 Task: Forward email as attachment with the signature Alicia Thompson with the subject Urgent matter from softage.1@softage.net to softage.7@softage.net with the message Can you provide an update on the status of the employee training program?
Action: Mouse moved to (1000, 74)
Screenshot: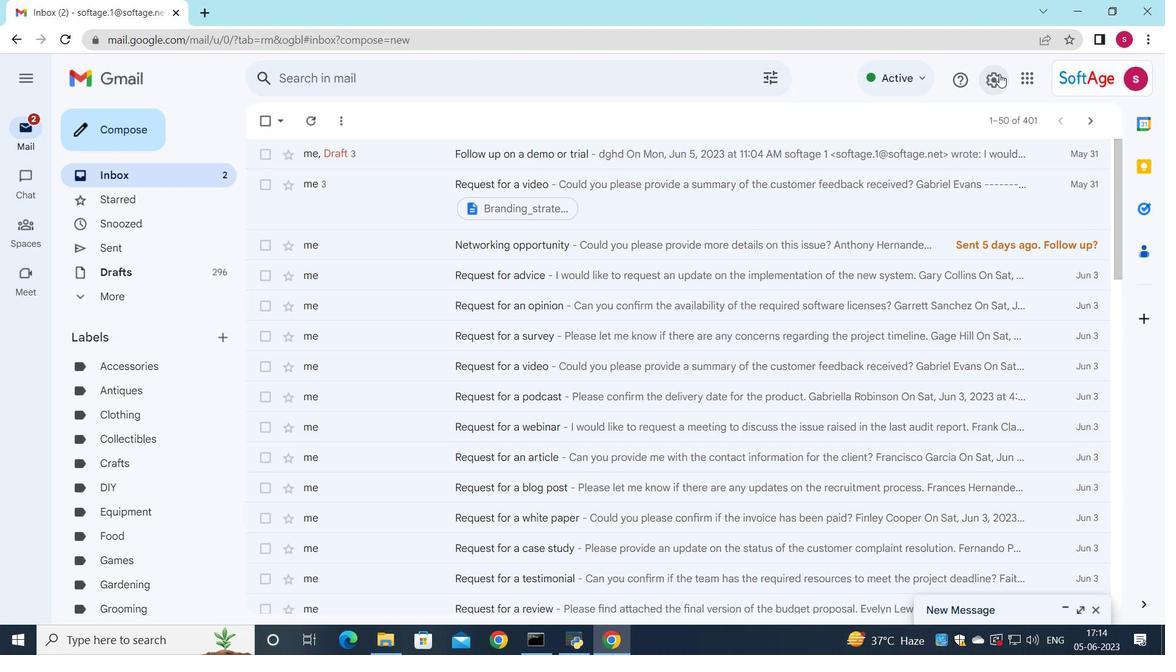 
Action: Mouse pressed left at (1000, 74)
Screenshot: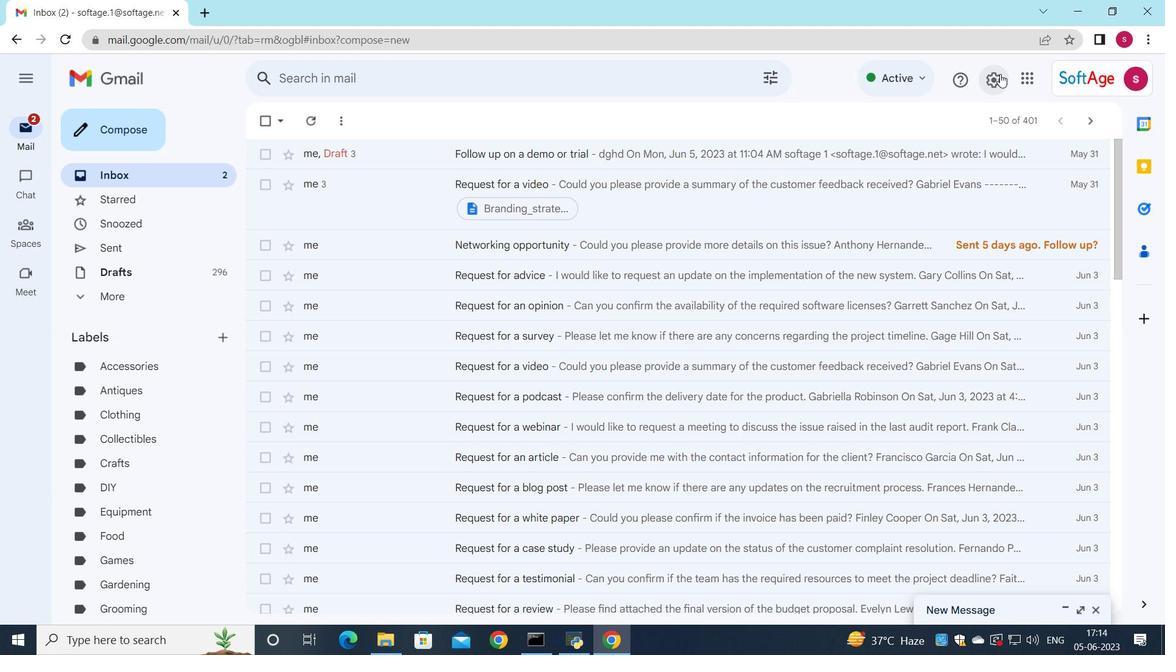 
Action: Mouse moved to (974, 163)
Screenshot: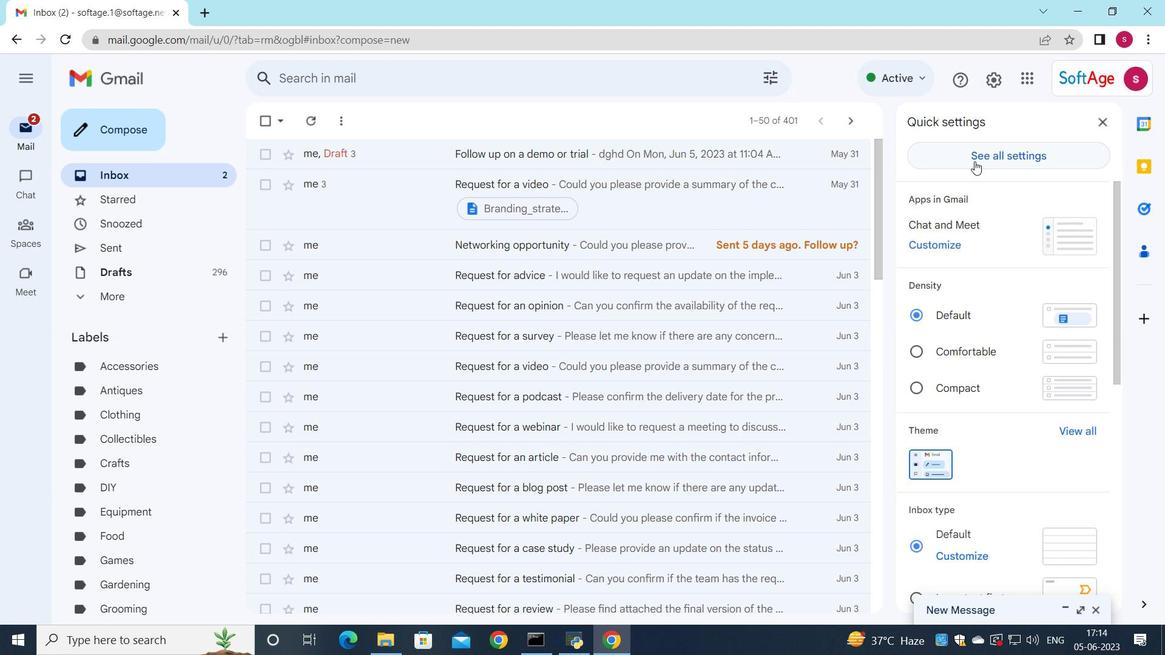 
Action: Mouse pressed left at (974, 163)
Screenshot: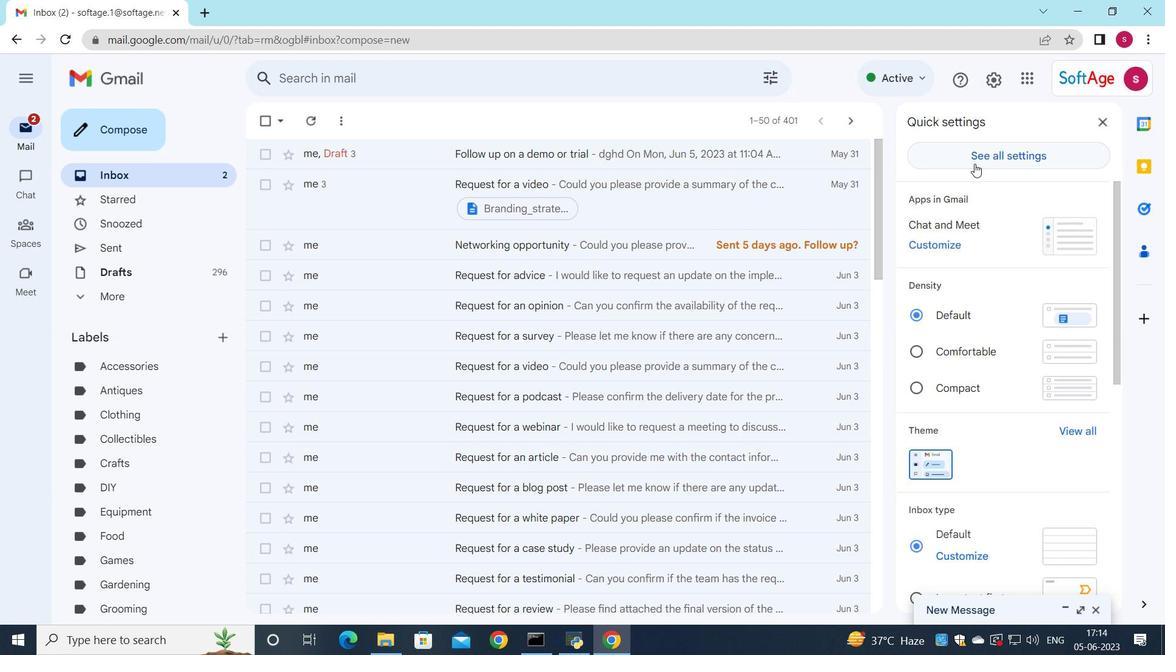 
Action: Mouse moved to (691, 335)
Screenshot: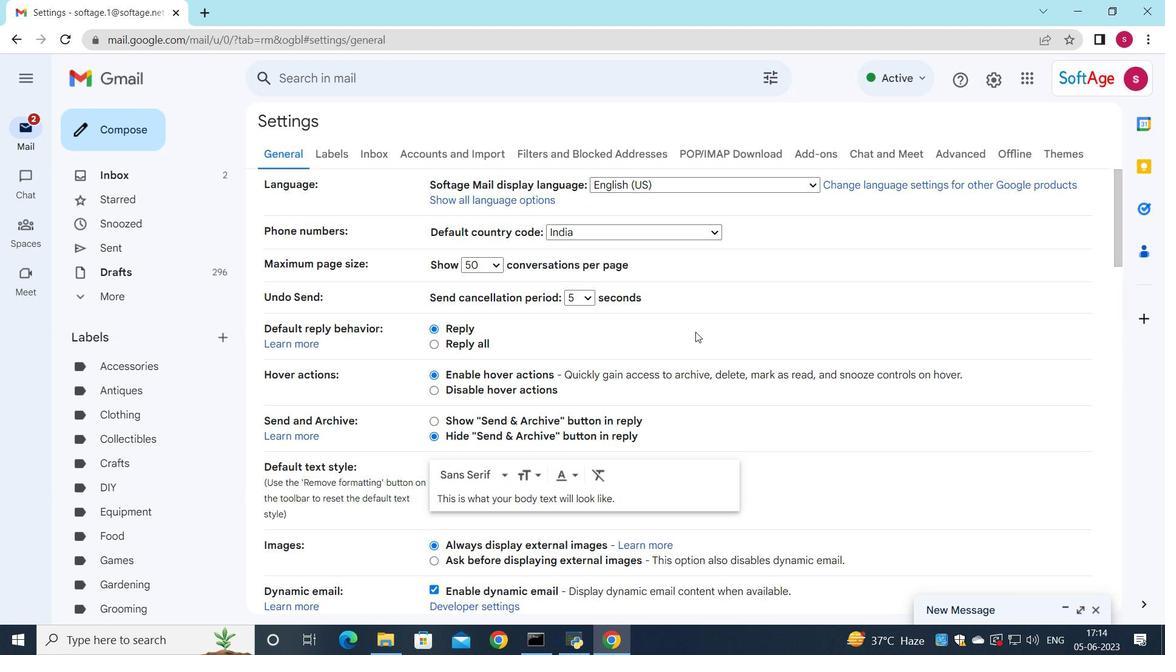 
Action: Mouse scrolled (691, 334) with delta (0, 0)
Screenshot: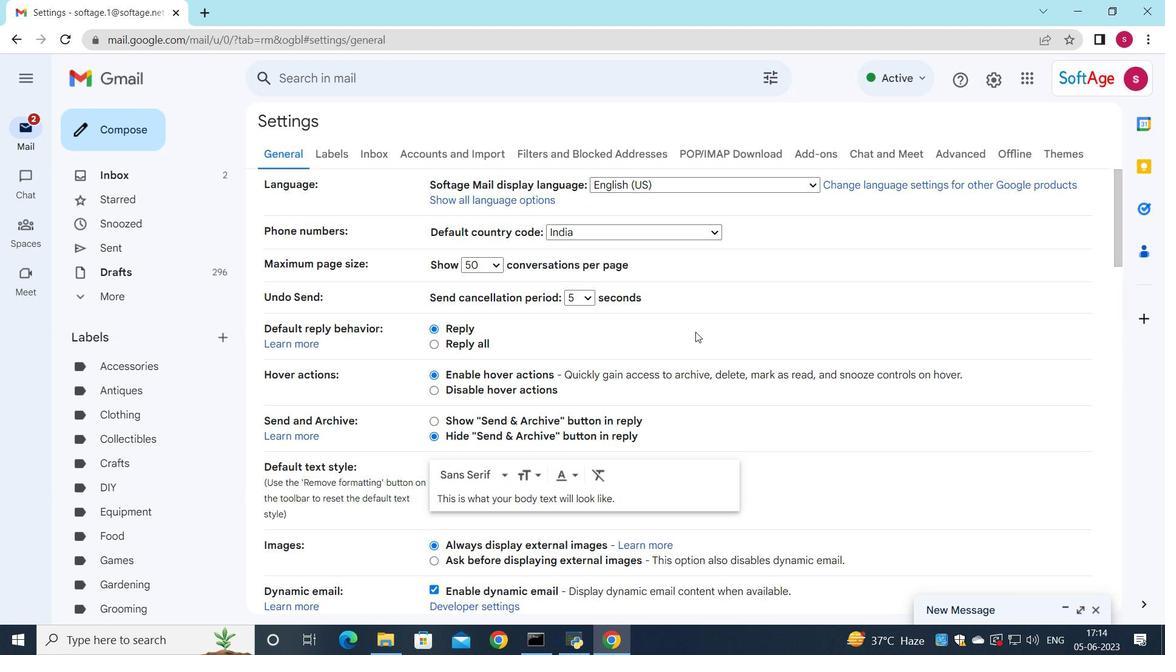
Action: Mouse moved to (688, 338)
Screenshot: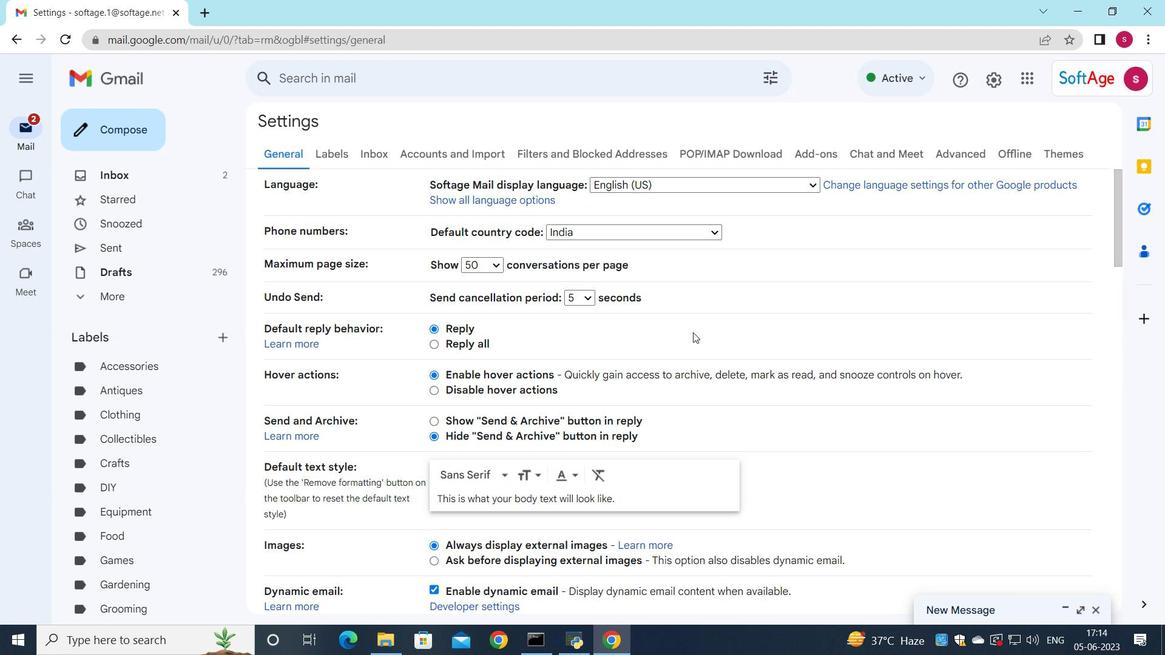 
Action: Mouse scrolled (688, 337) with delta (0, 0)
Screenshot: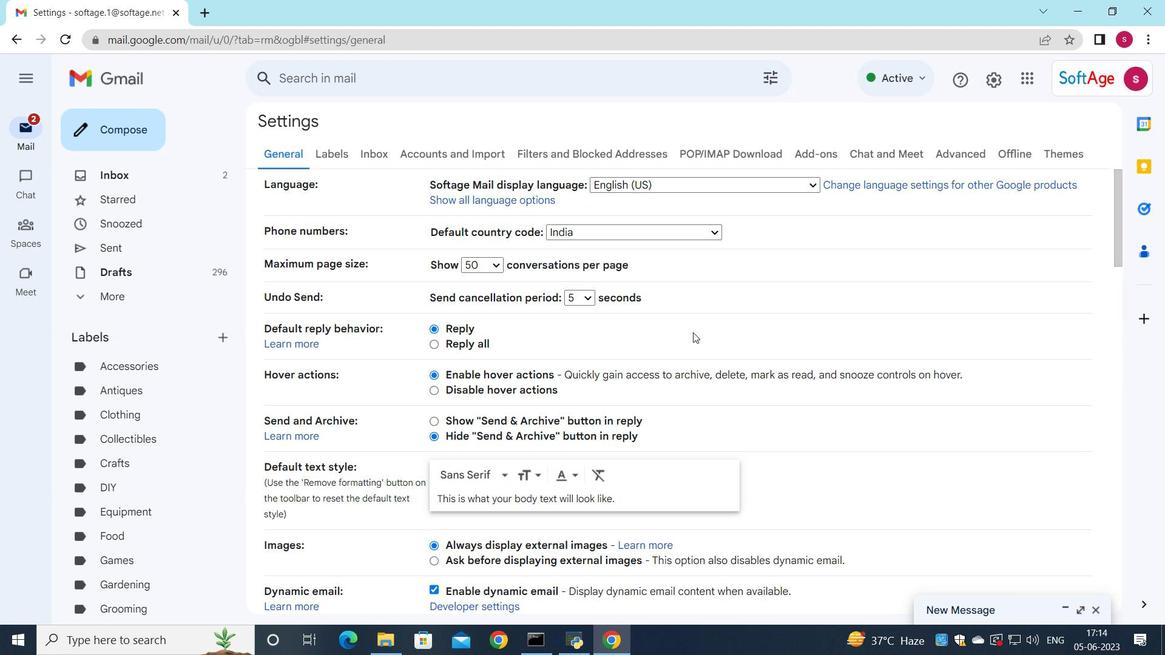 
Action: Mouse moved to (686, 339)
Screenshot: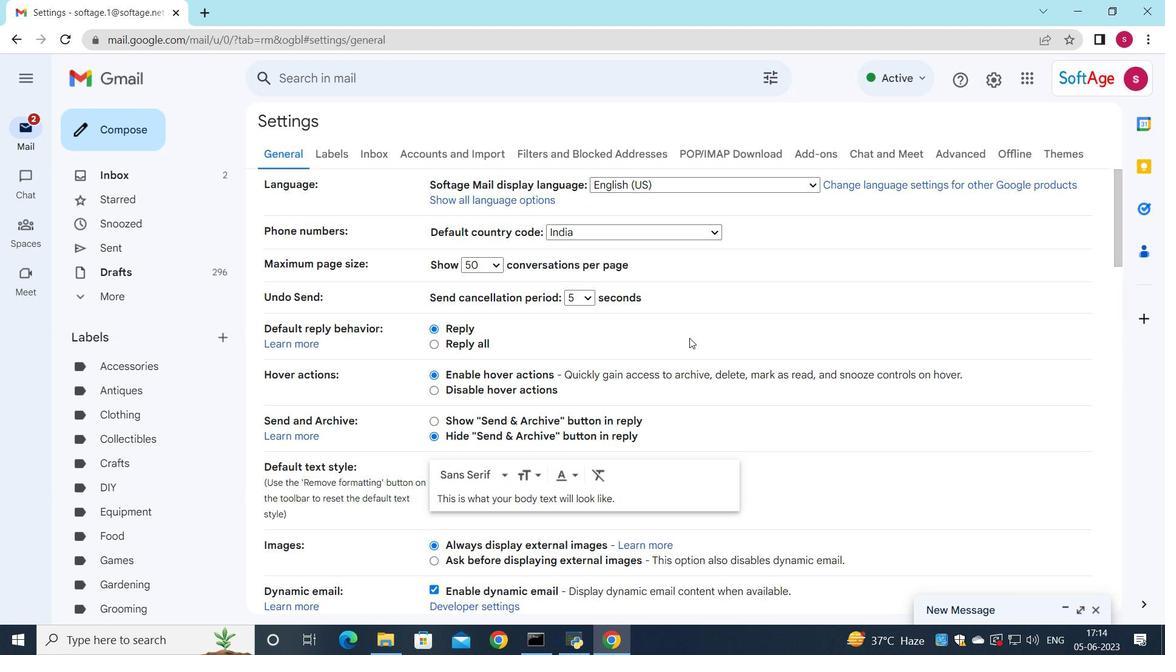 
Action: Mouse scrolled (686, 339) with delta (0, 0)
Screenshot: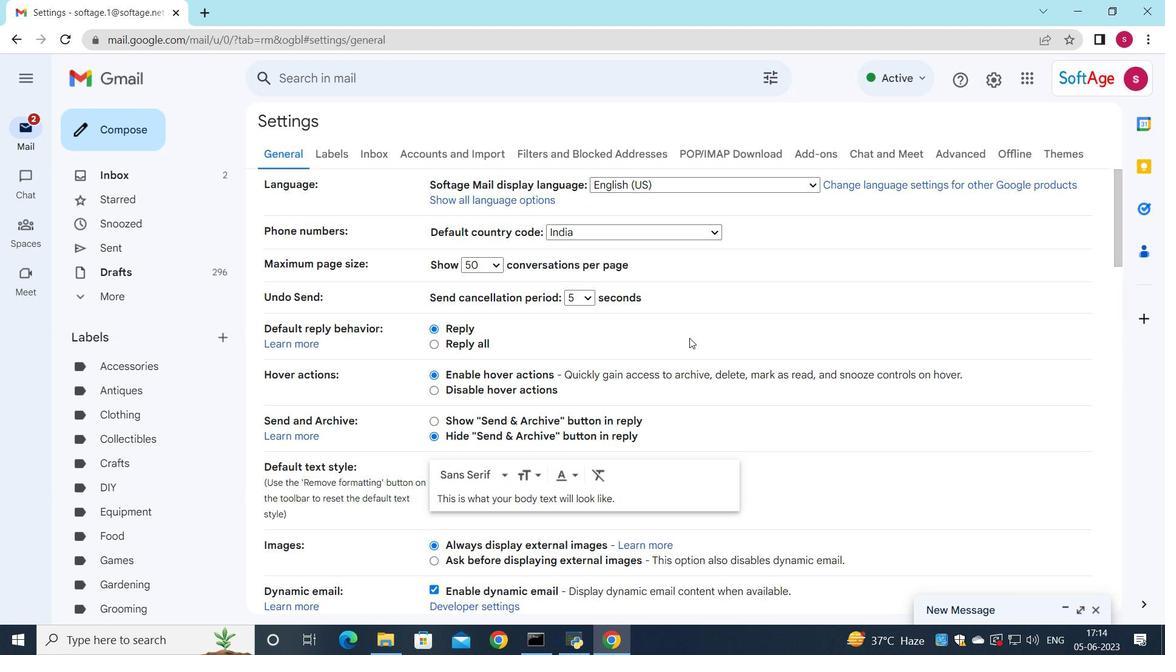 
Action: Mouse moved to (680, 346)
Screenshot: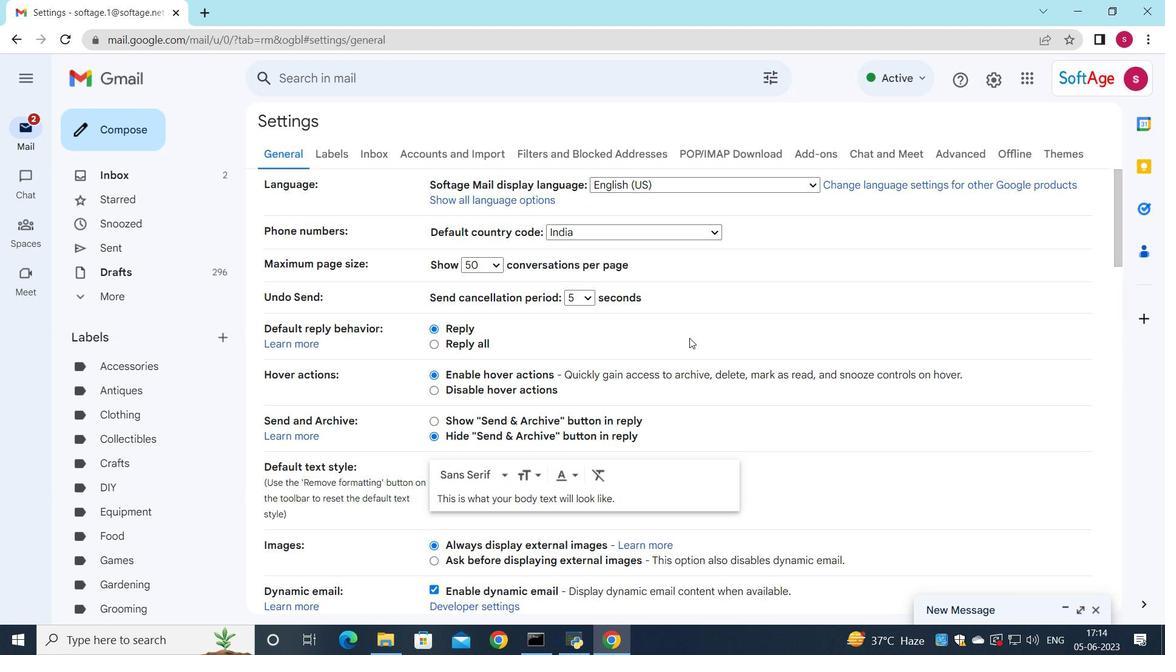 
Action: Mouse scrolled (680, 345) with delta (0, 0)
Screenshot: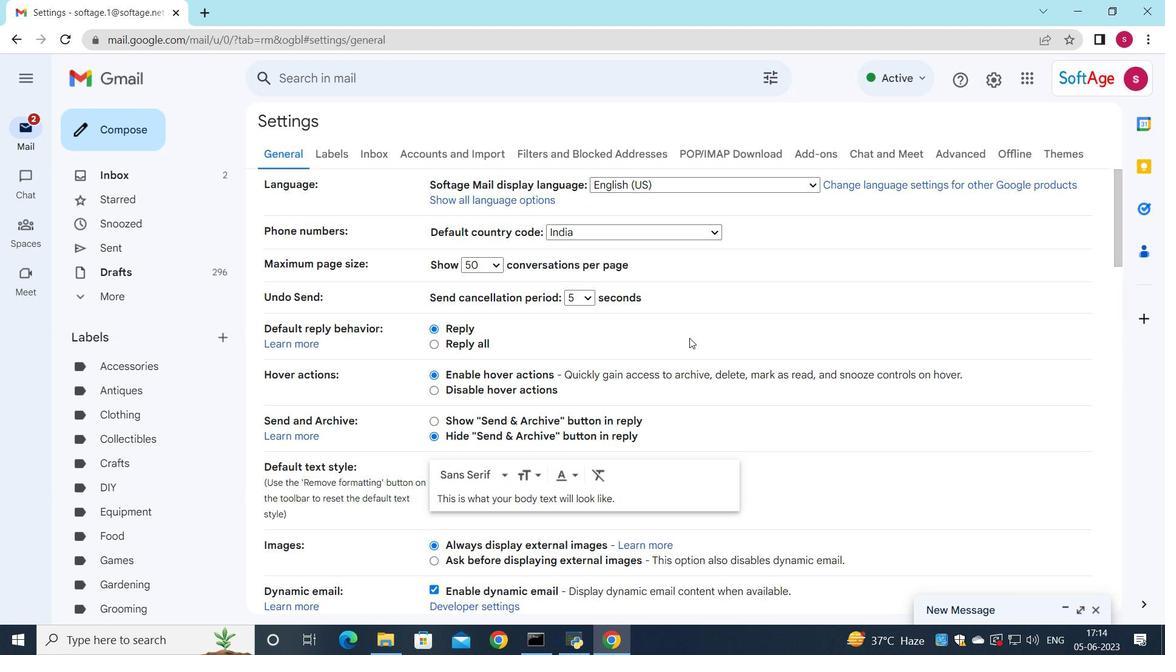 
Action: Mouse moved to (561, 397)
Screenshot: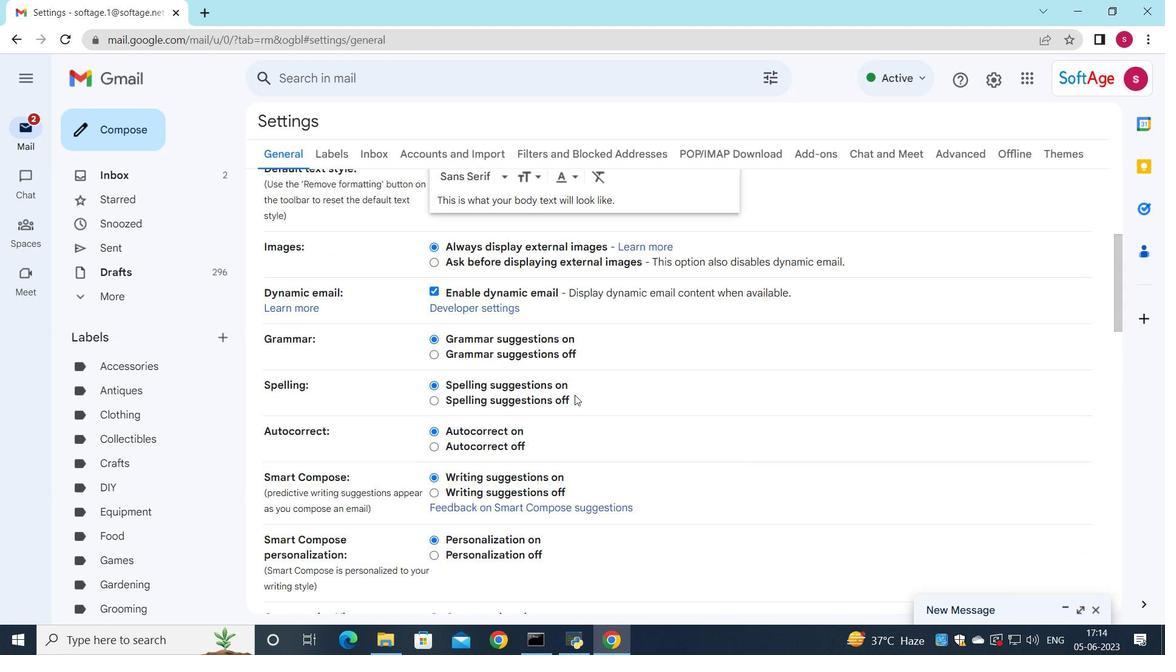 
Action: Mouse scrolled (561, 396) with delta (0, 0)
Screenshot: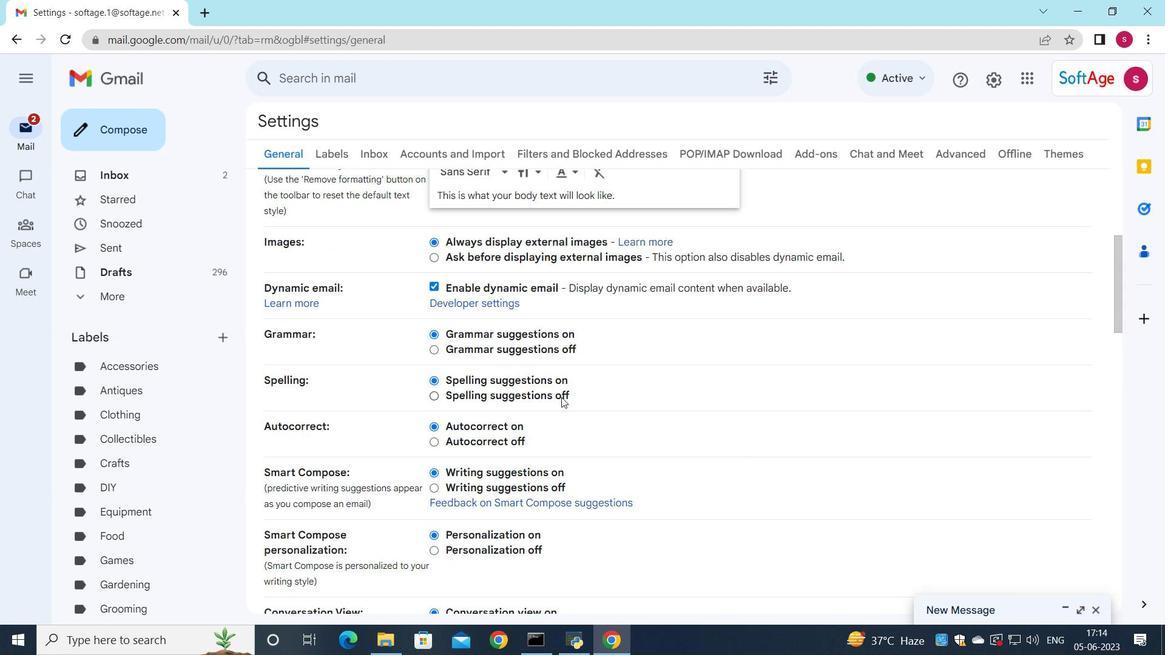 
Action: Mouse scrolled (561, 396) with delta (0, 0)
Screenshot: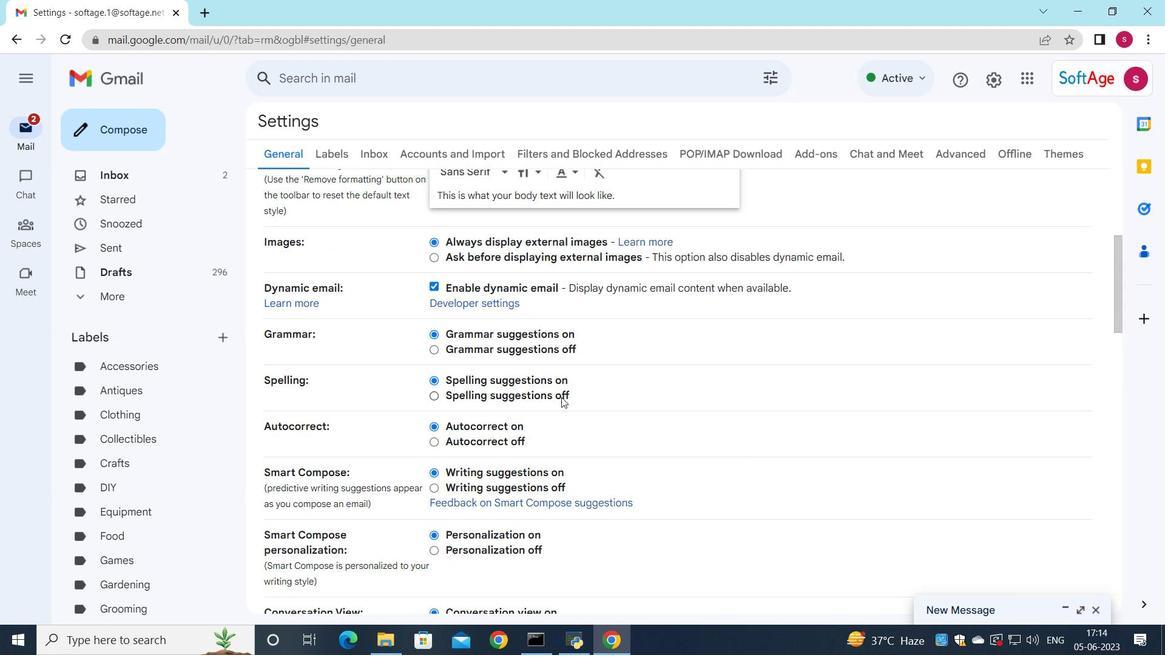 
Action: Mouse scrolled (561, 396) with delta (0, 0)
Screenshot: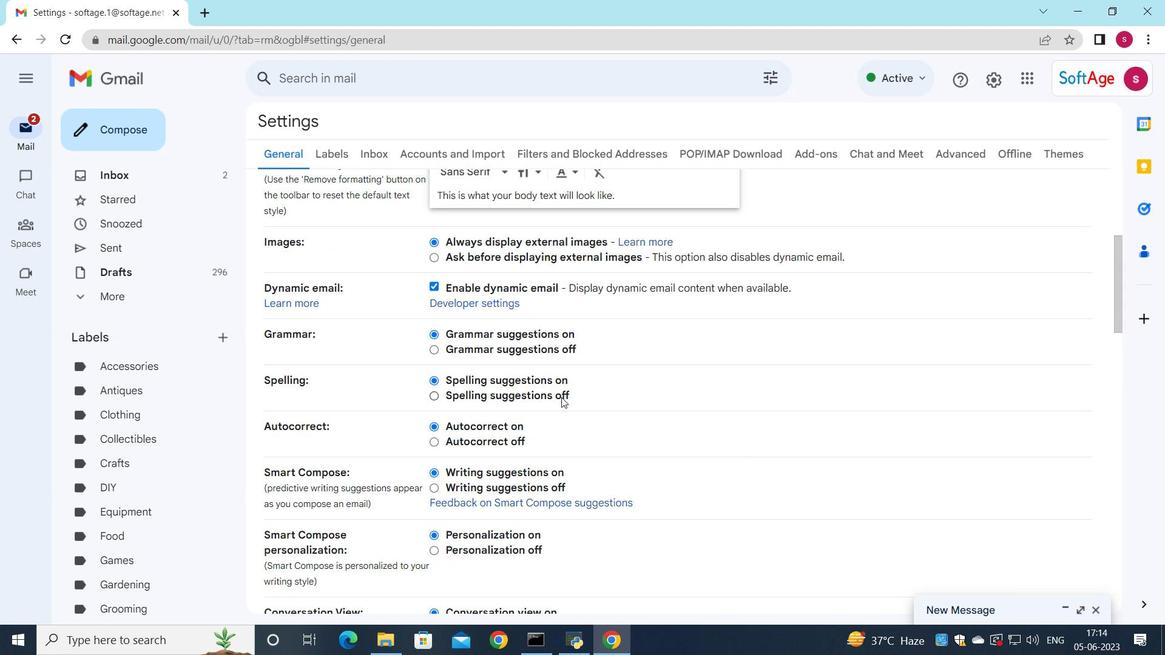 
Action: Mouse scrolled (561, 396) with delta (0, 0)
Screenshot: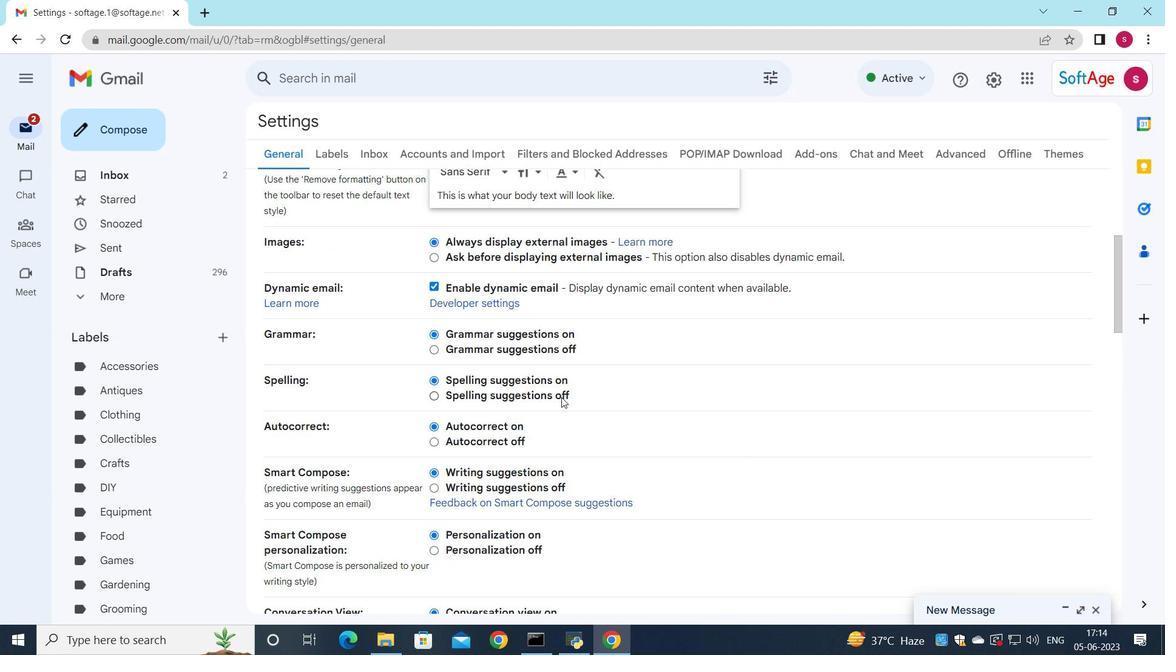 
Action: Mouse scrolled (561, 396) with delta (0, 0)
Screenshot: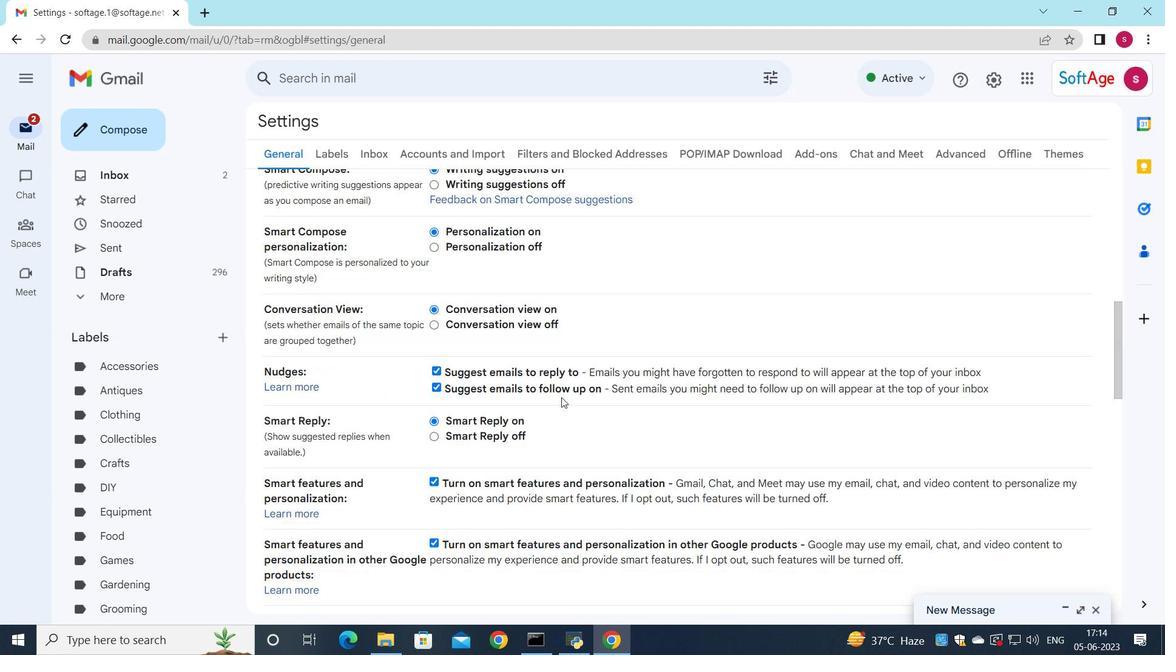 
Action: Mouse scrolled (561, 396) with delta (0, 0)
Screenshot: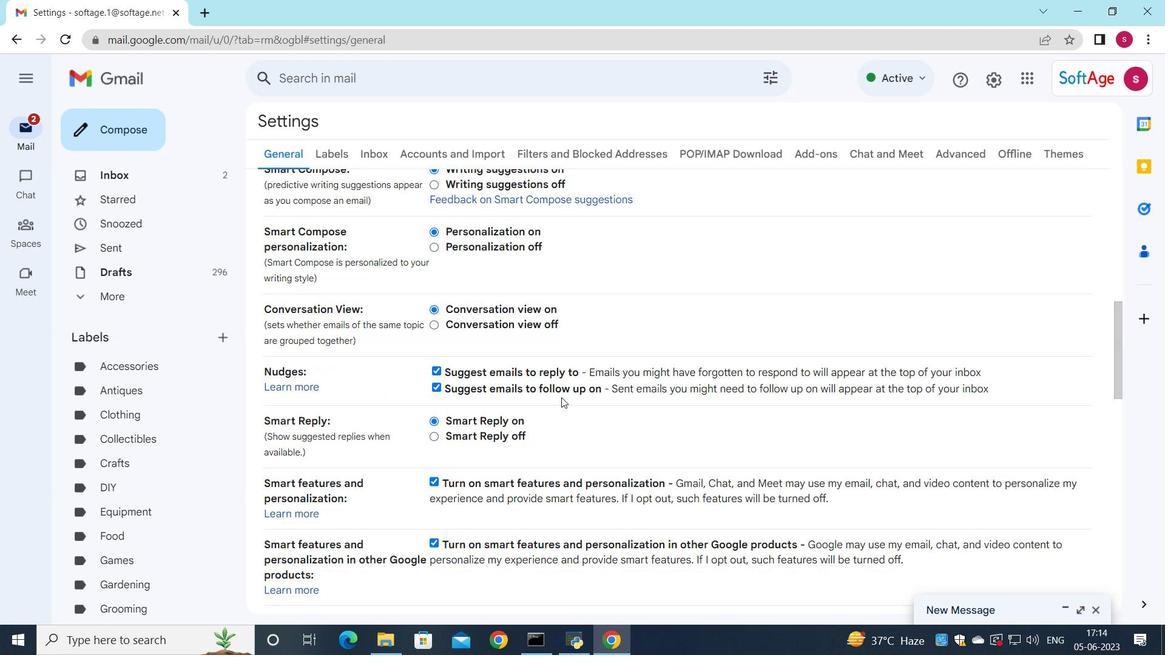 
Action: Mouse scrolled (561, 396) with delta (0, 0)
Screenshot: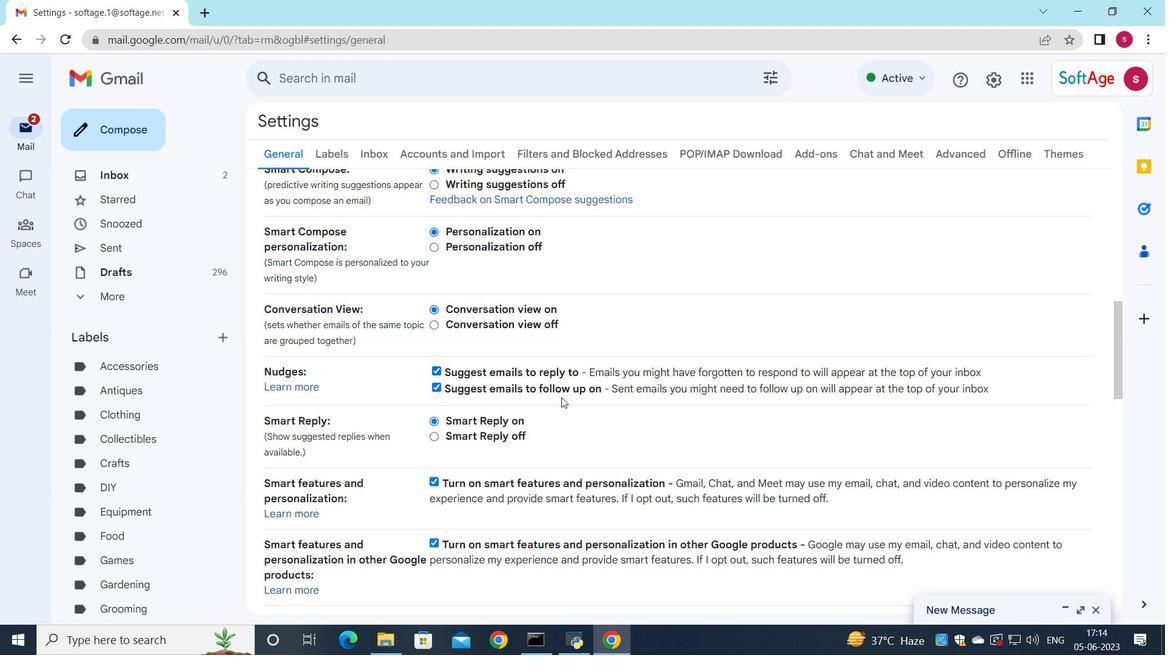 
Action: Mouse scrolled (561, 396) with delta (0, 0)
Screenshot: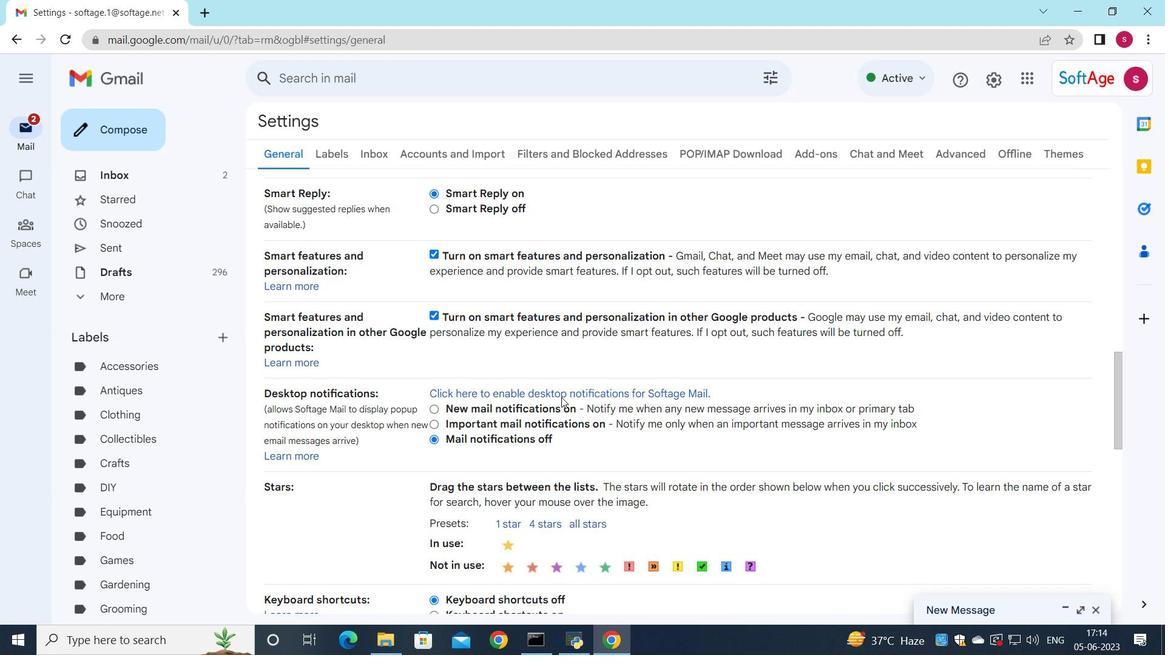 
Action: Mouse scrolled (561, 396) with delta (0, 0)
Screenshot: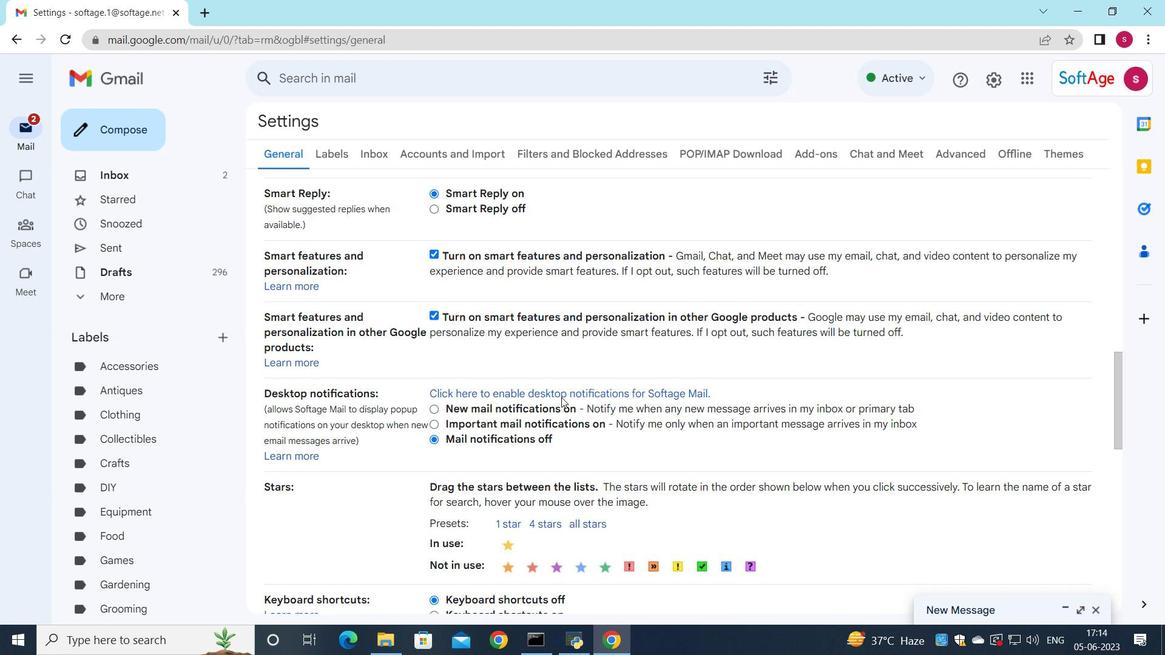 
Action: Mouse scrolled (561, 396) with delta (0, 0)
Screenshot: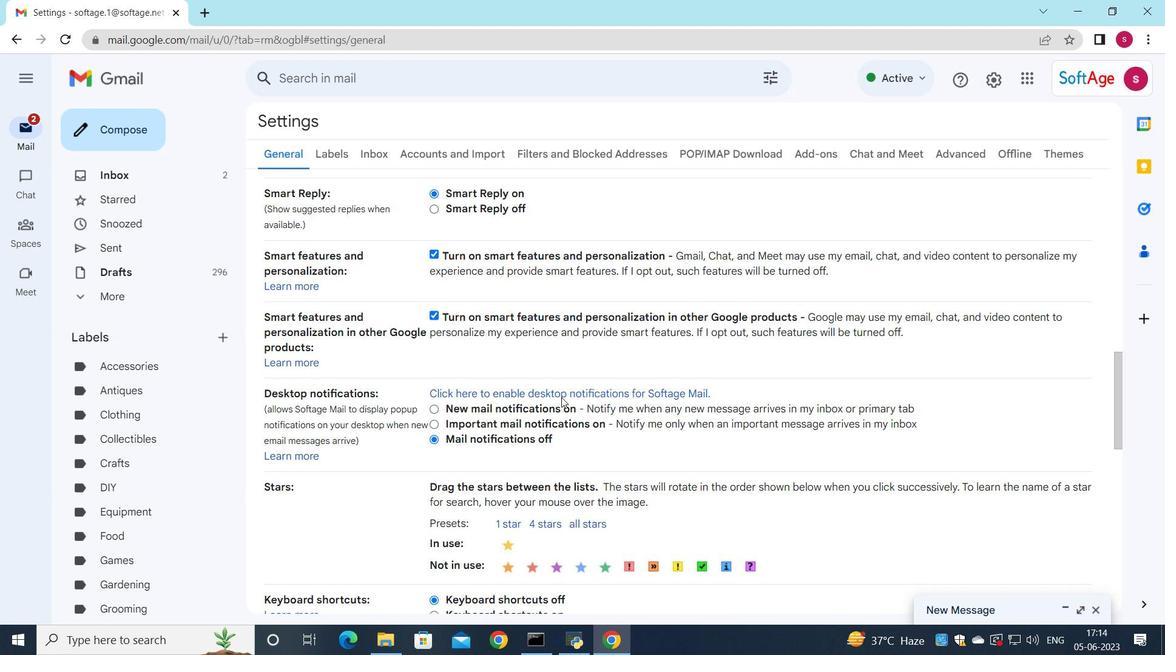 
Action: Mouse scrolled (561, 396) with delta (0, 0)
Screenshot: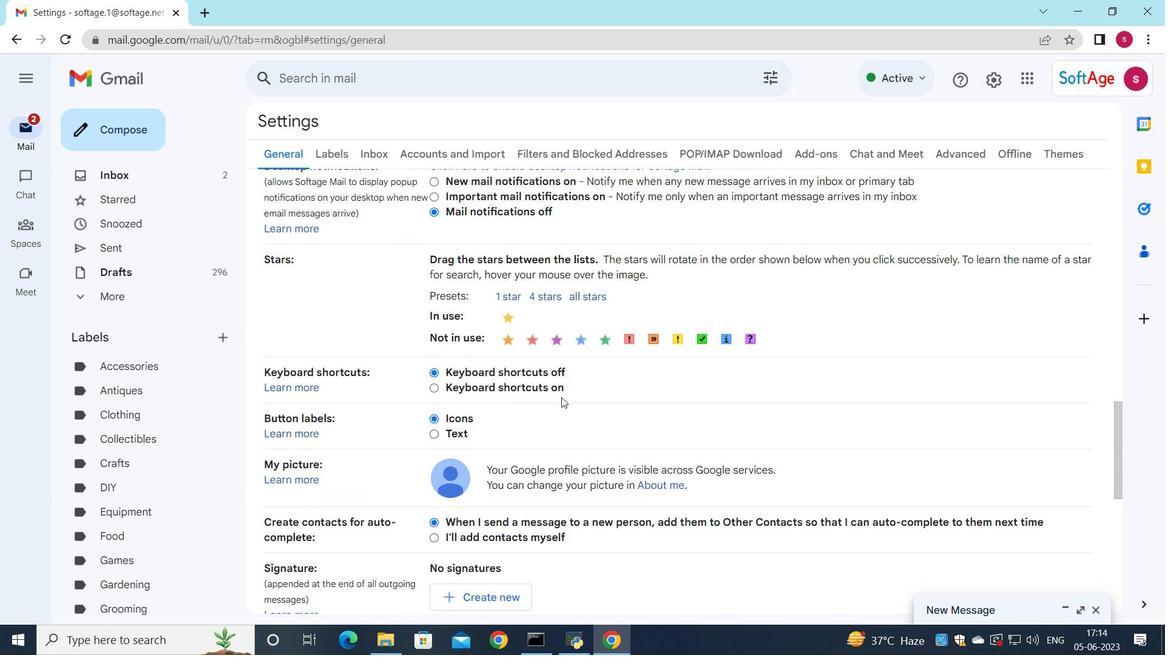 
Action: Mouse scrolled (561, 396) with delta (0, 0)
Screenshot: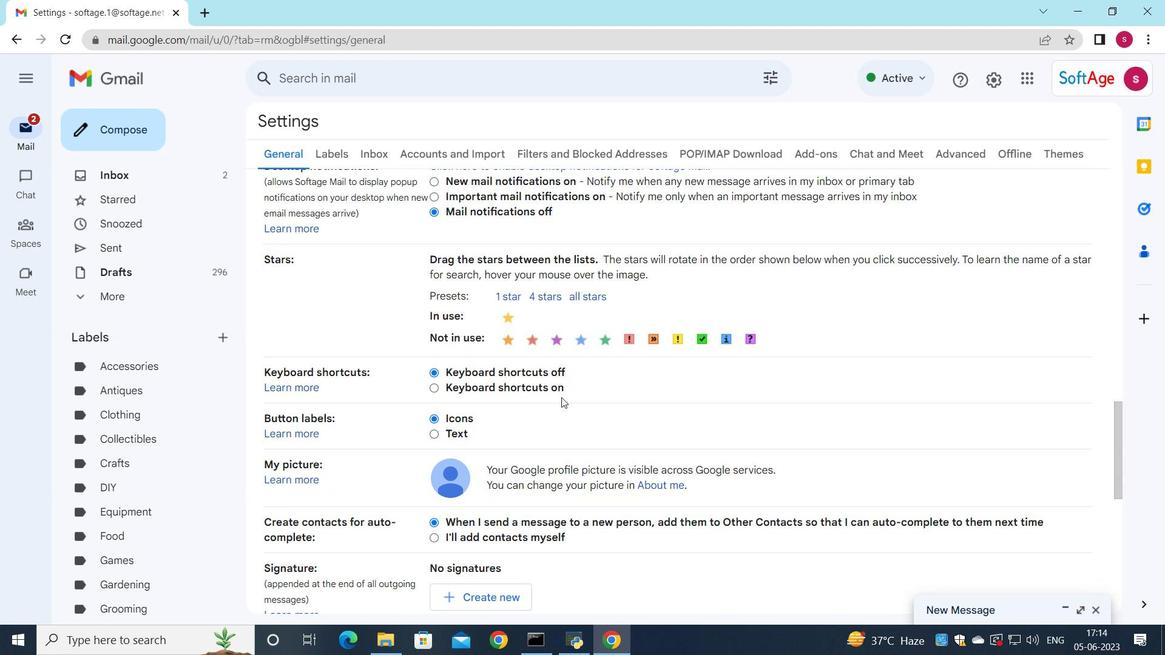 
Action: Mouse scrolled (561, 396) with delta (0, 0)
Screenshot: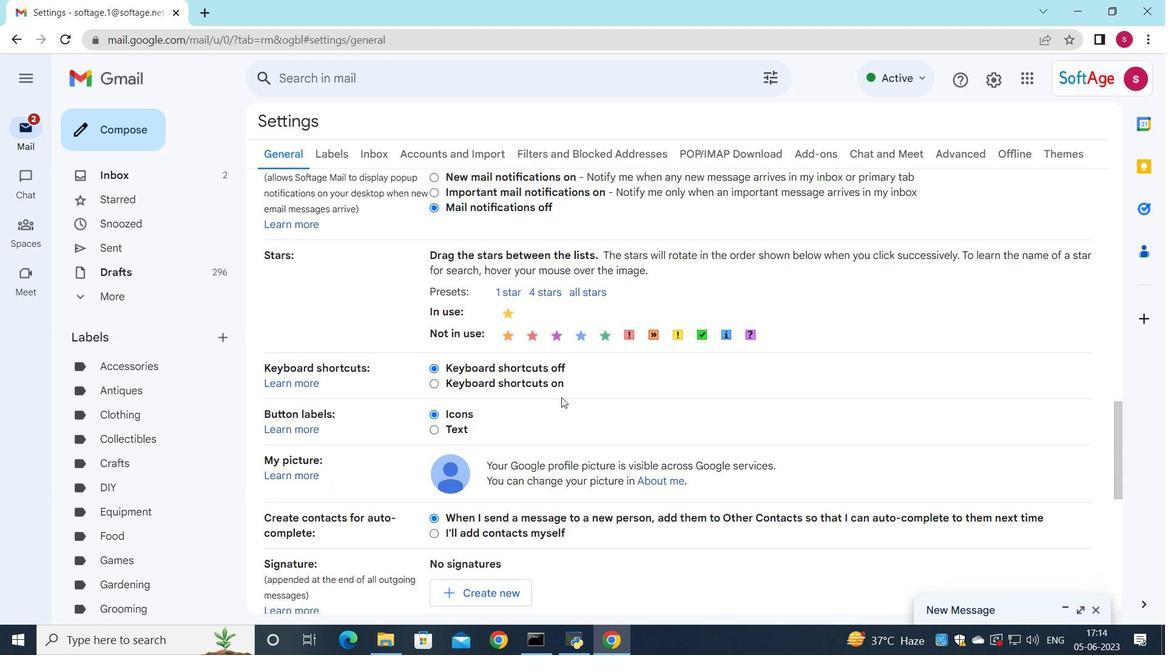 
Action: Mouse moved to (506, 373)
Screenshot: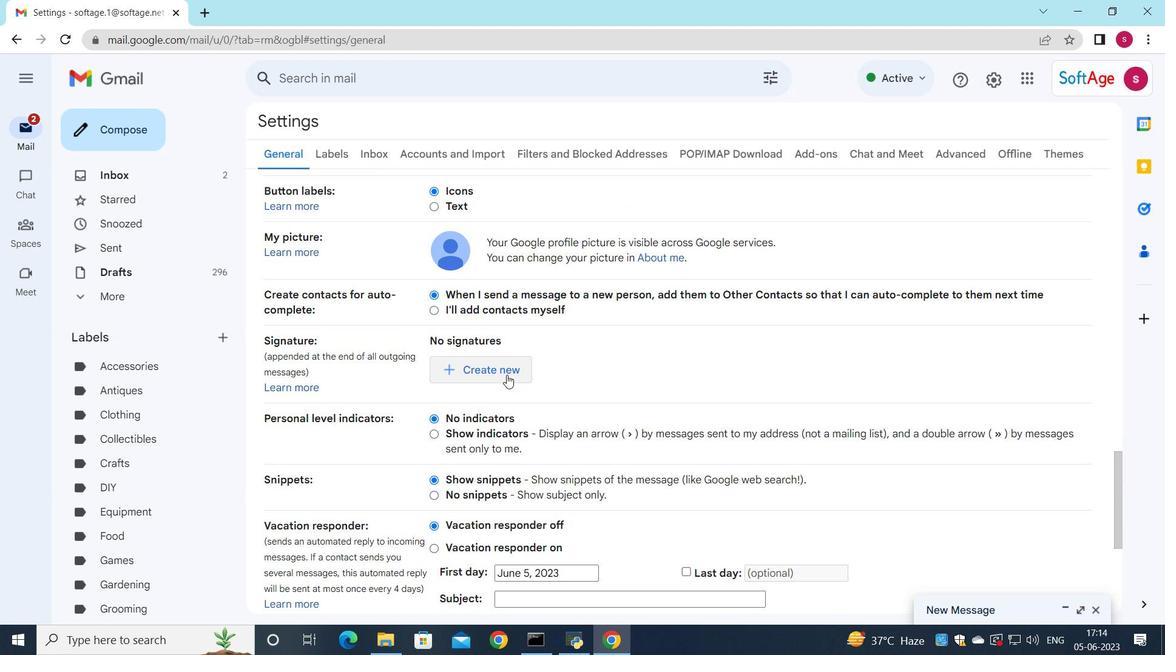 
Action: Mouse pressed left at (506, 373)
Screenshot: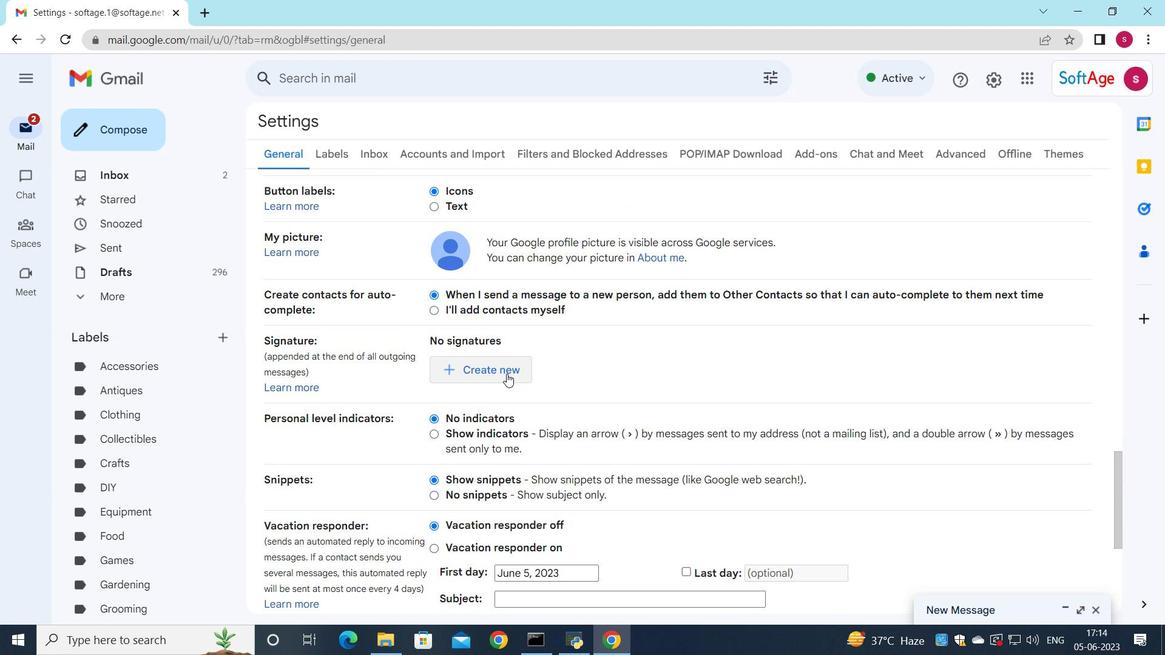 
Action: Mouse moved to (757, 259)
Screenshot: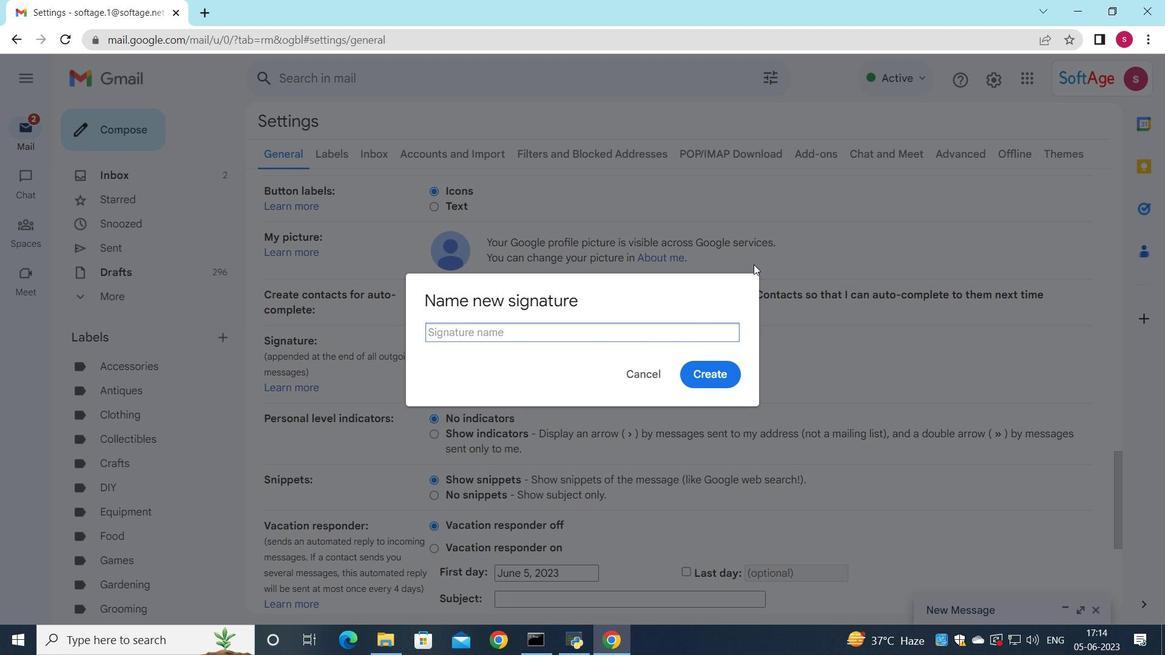 
Action: Key pressed <Key.shift>Alicia<Key.space><Key.shift>Thompson
Screenshot: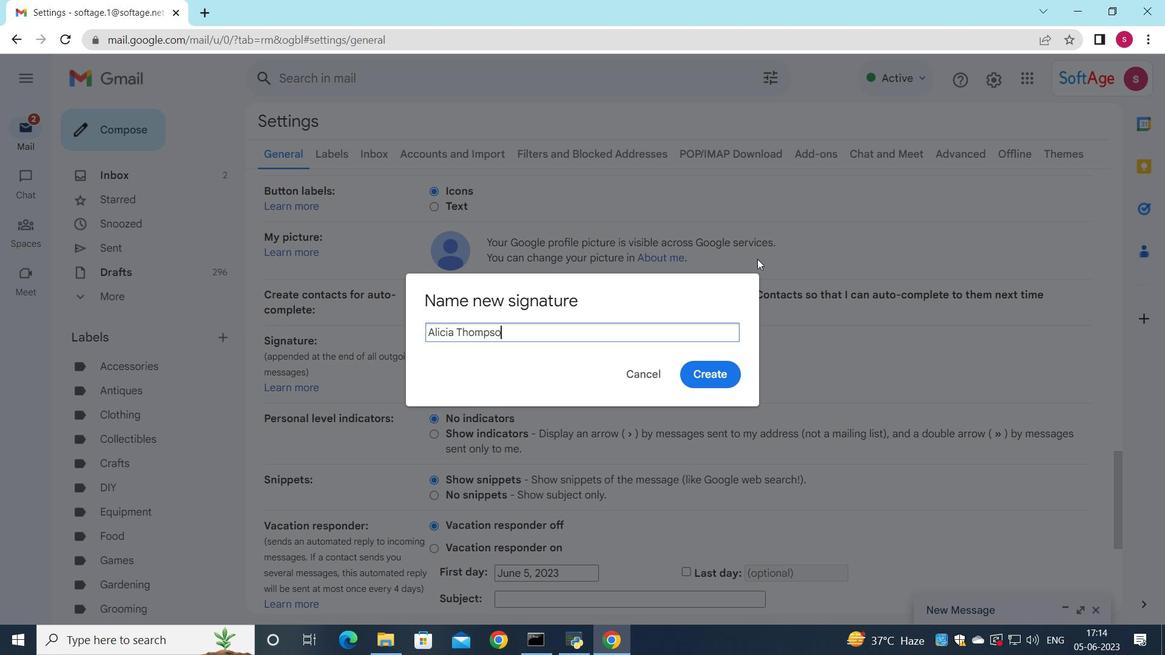 
Action: Mouse moved to (705, 371)
Screenshot: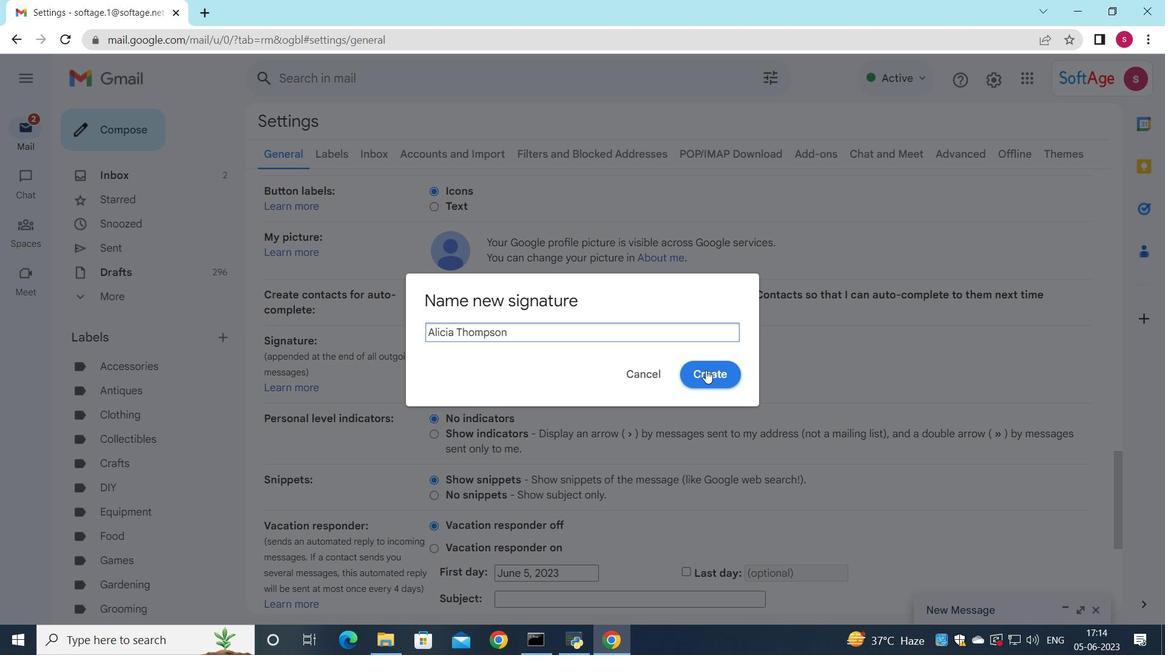
Action: Mouse pressed left at (705, 371)
Screenshot: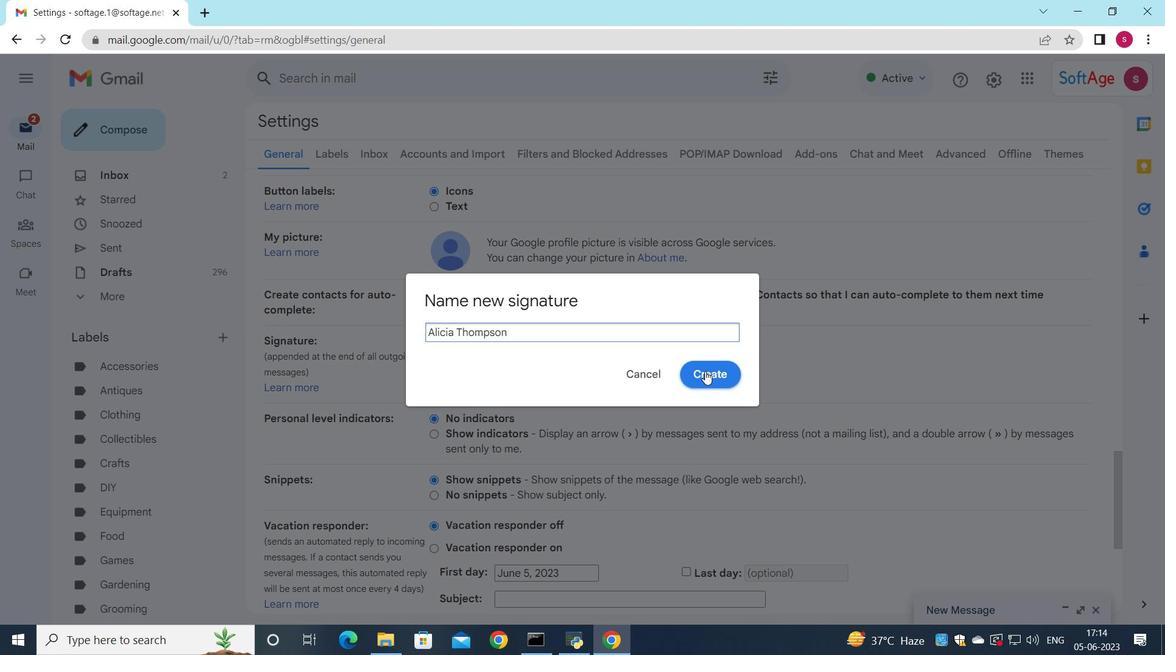 
Action: Mouse moved to (705, 367)
Screenshot: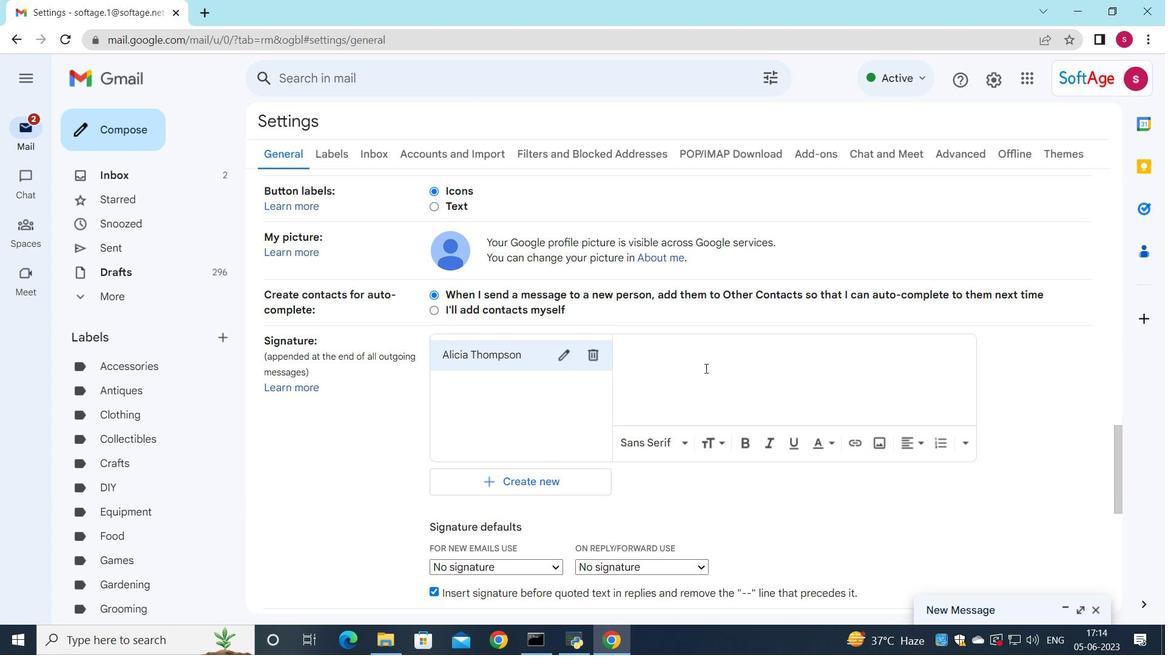 
Action: Mouse pressed left at (705, 367)
Screenshot: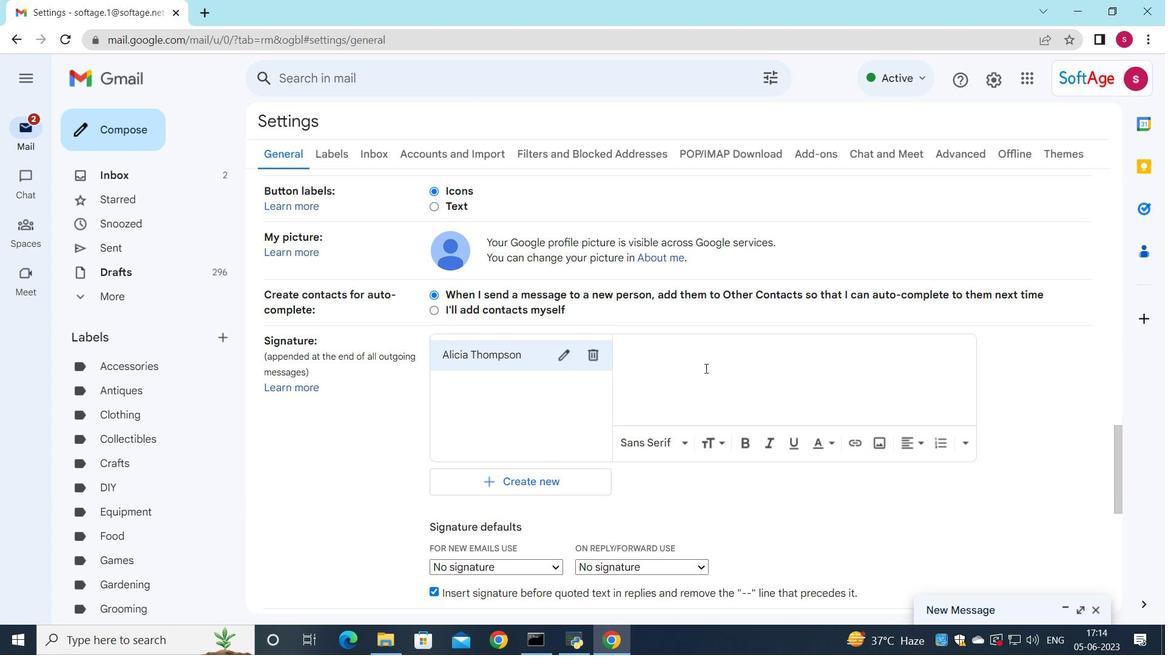 
Action: Key pressed <Key.shift>Alicia<Key.space><Key.shift>Thompson
Screenshot: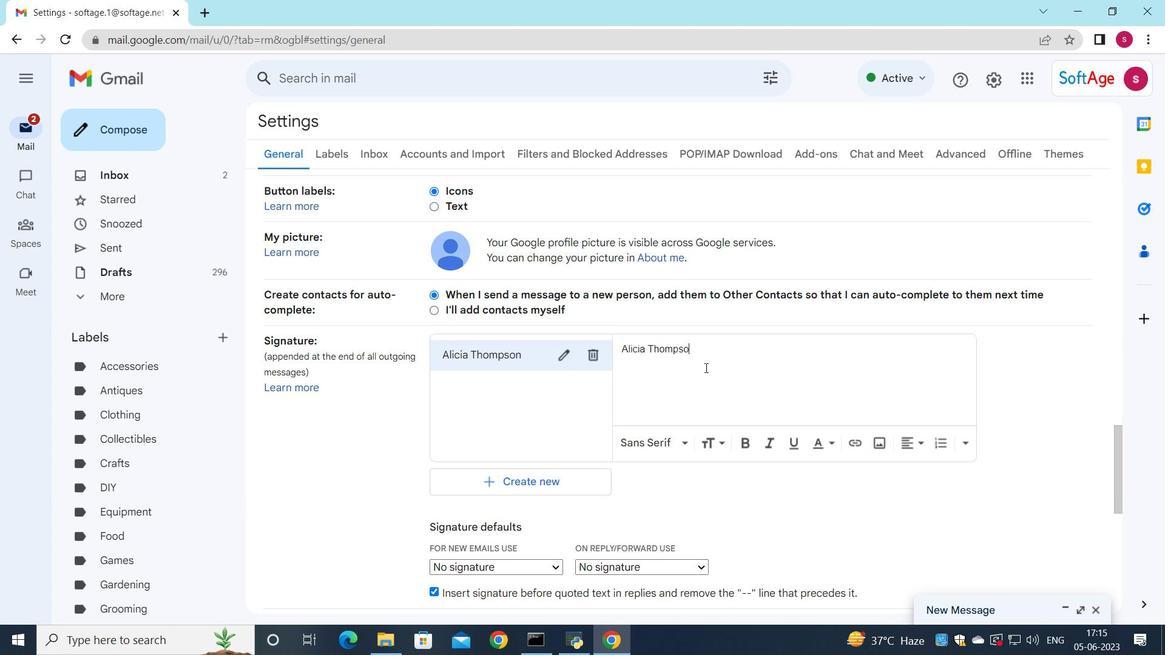 
Action: Mouse scrolled (705, 367) with delta (0, 0)
Screenshot: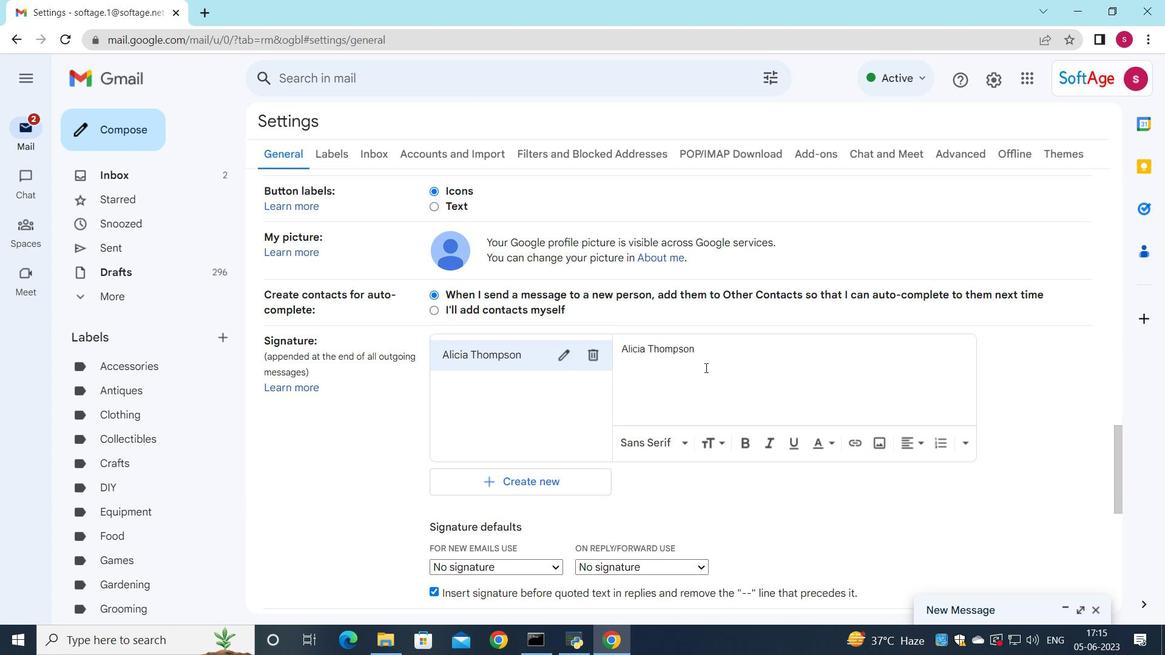 
Action: Mouse scrolled (705, 367) with delta (0, 0)
Screenshot: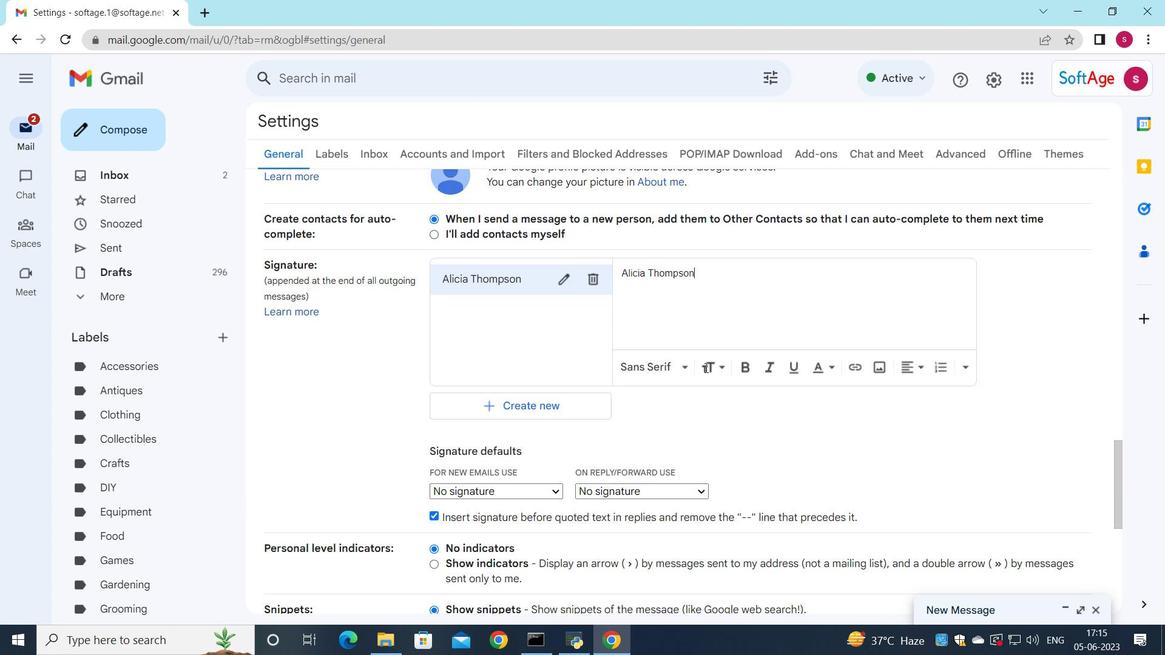
Action: Mouse moved to (543, 416)
Screenshot: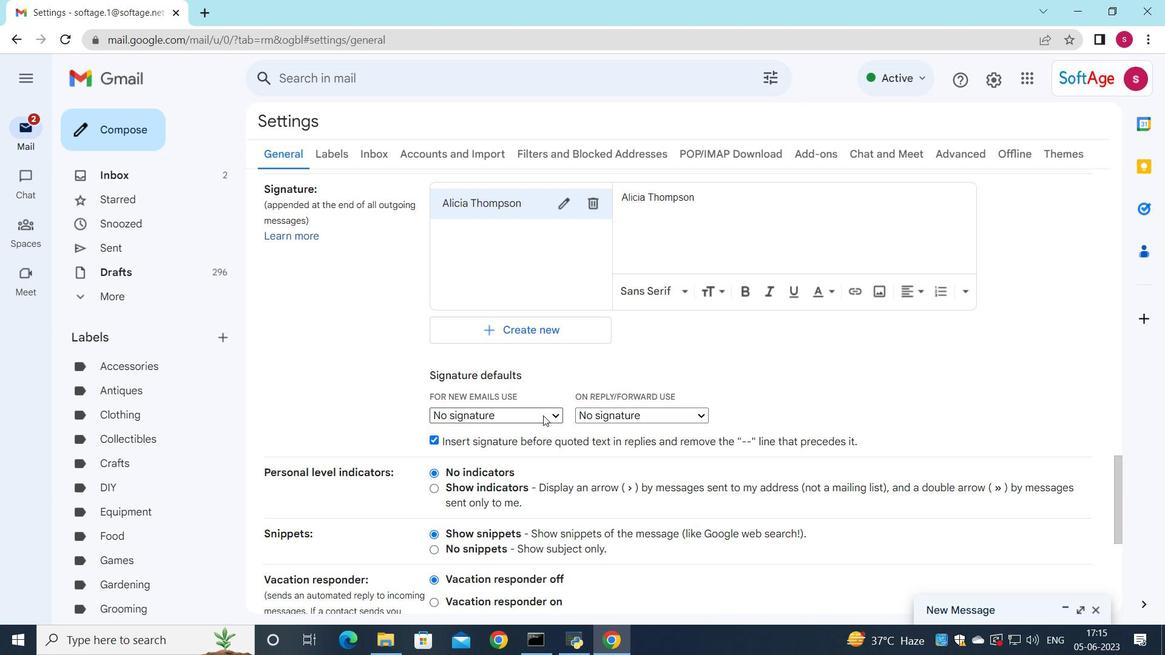 
Action: Mouse pressed left at (543, 416)
Screenshot: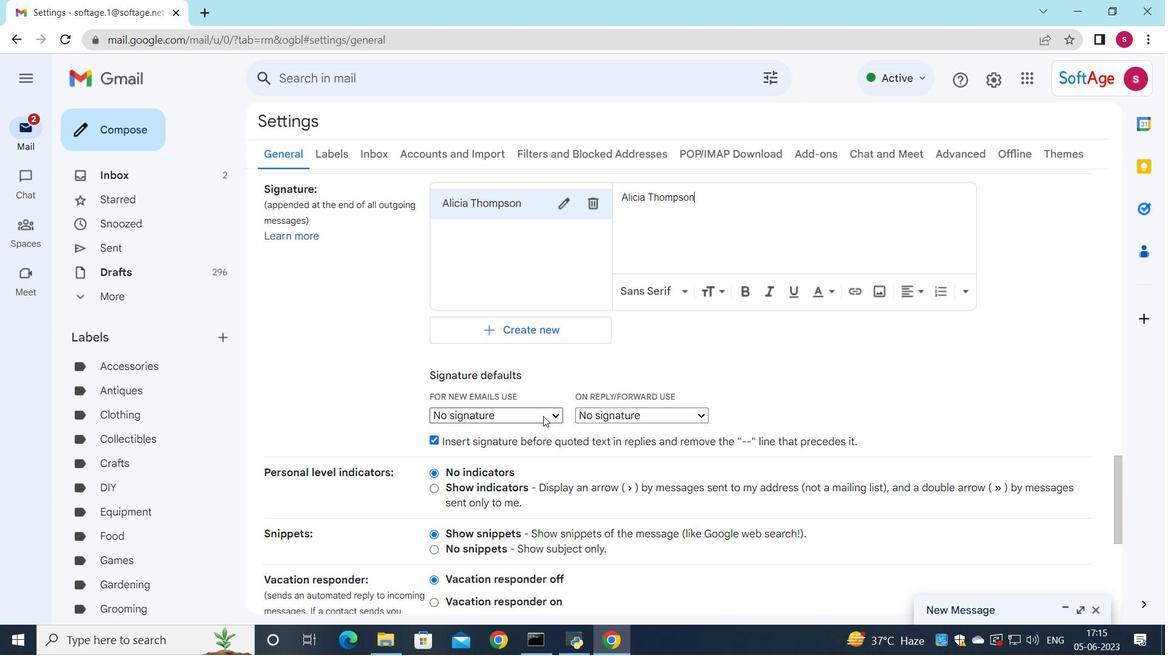 
Action: Mouse moved to (538, 442)
Screenshot: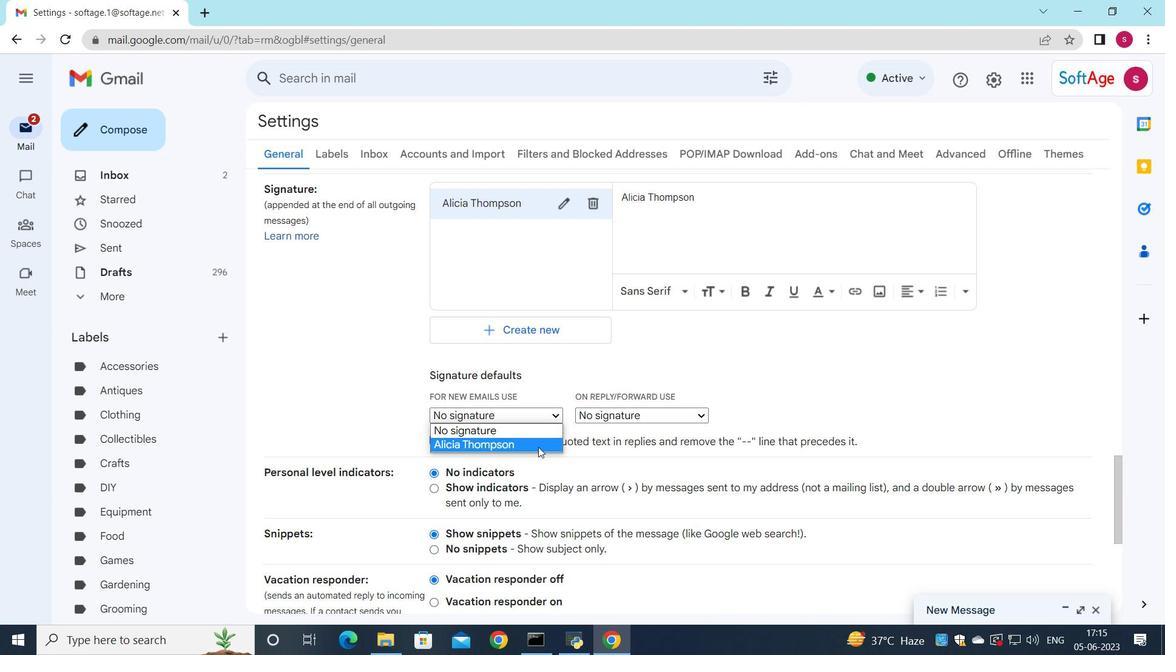 
Action: Mouse pressed left at (538, 442)
Screenshot: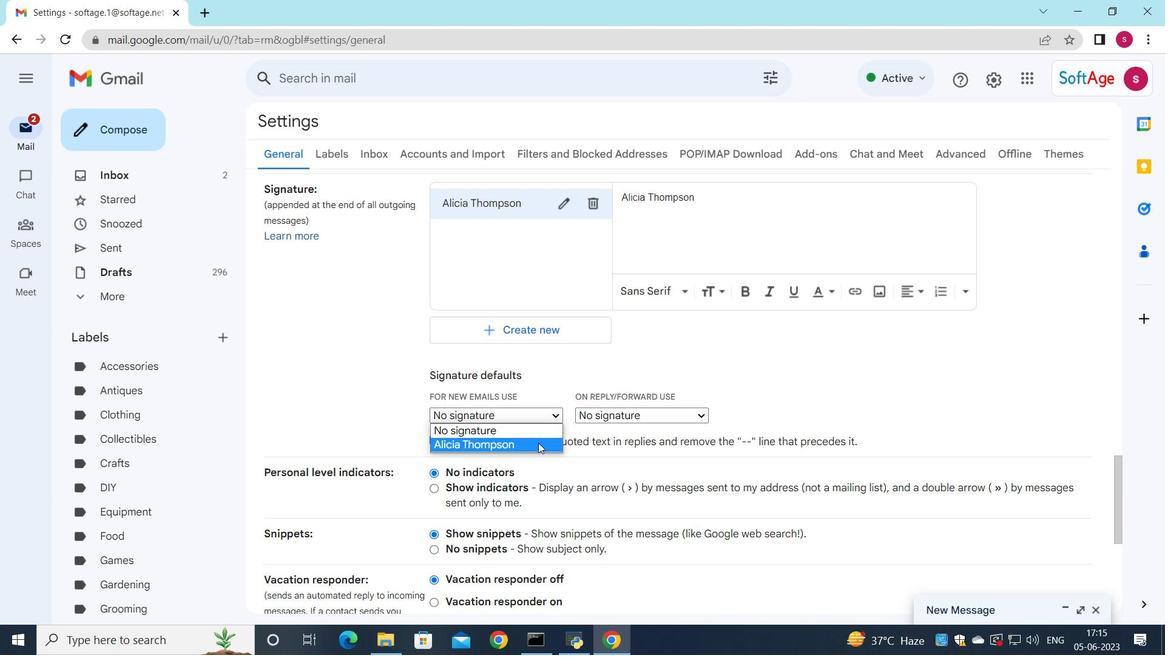 
Action: Mouse moved to (606, 416)
Screenshot: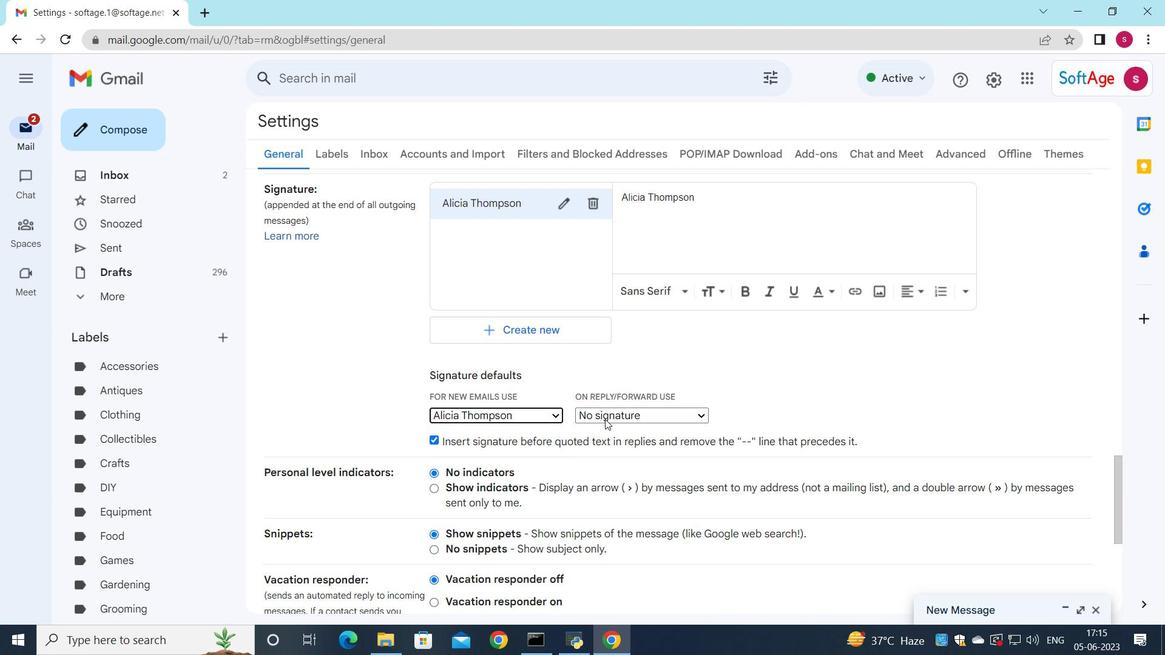 
Action: Mouse pressed left at (606, 416)
Screenshot: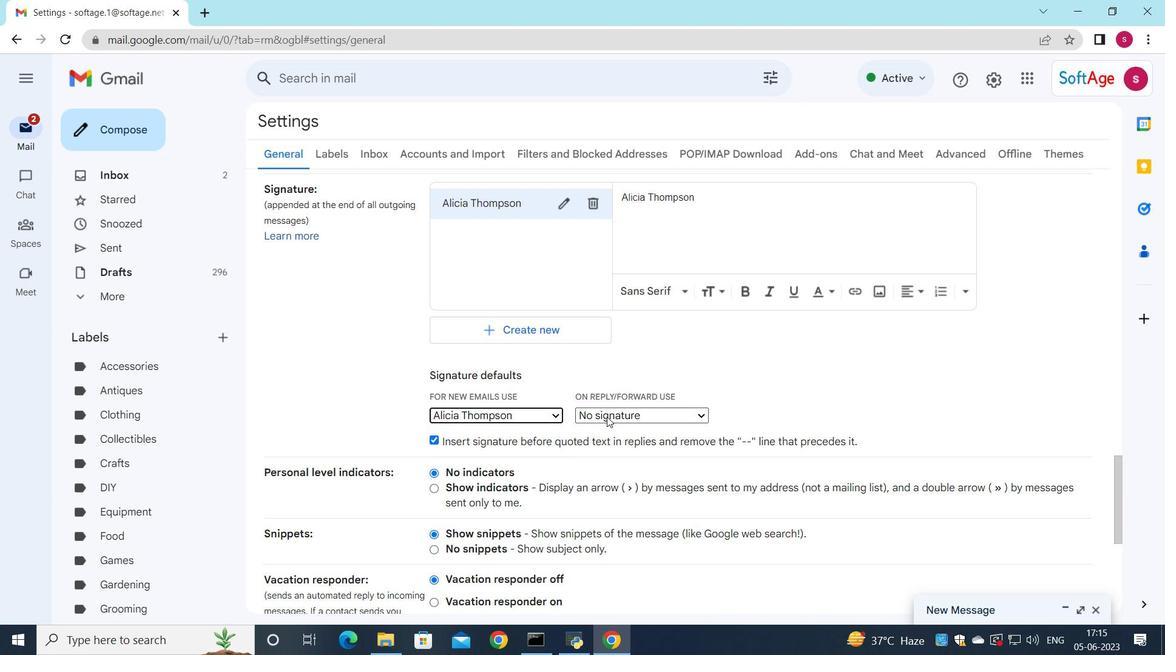 
Action: Mouse moved to (611, 452)
Screenshot: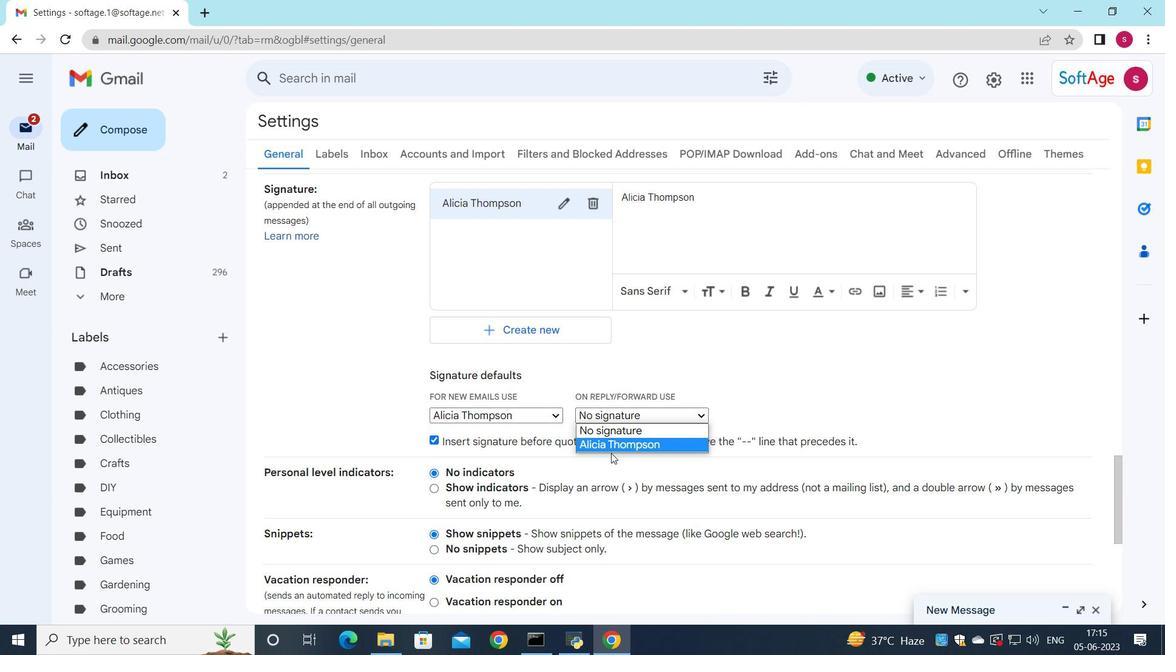 
Action: Mouse pressed left at (611, 452)
Screenshot: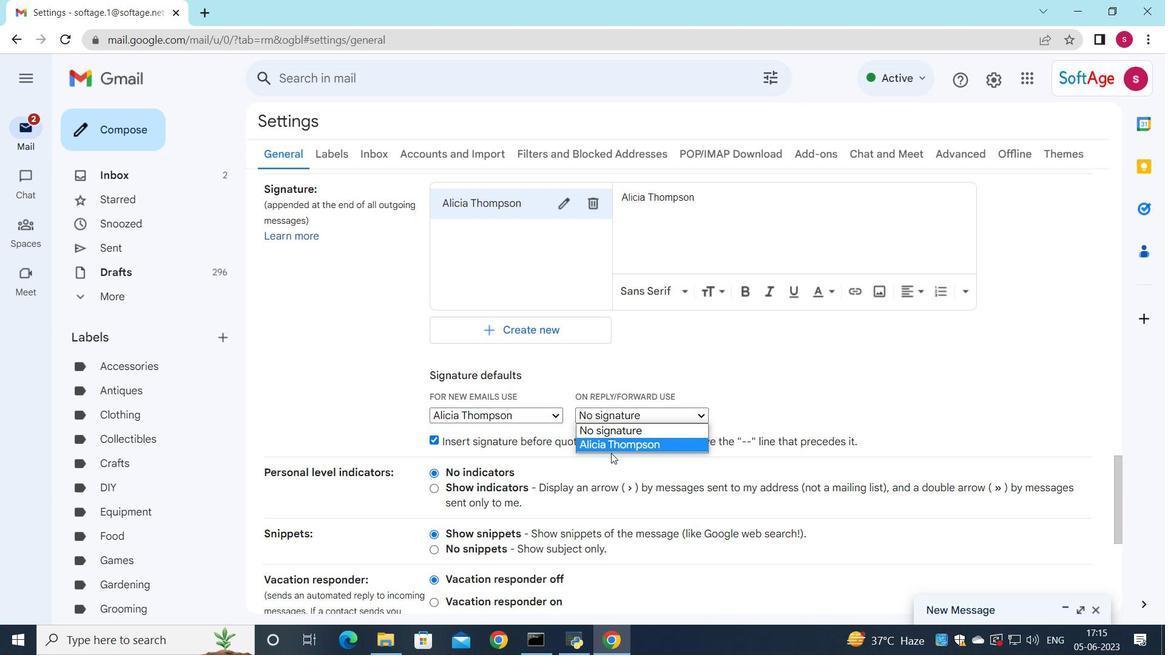 
Action: Mouse scrolled (611, 451) with delta (0, 0)
Screenshot: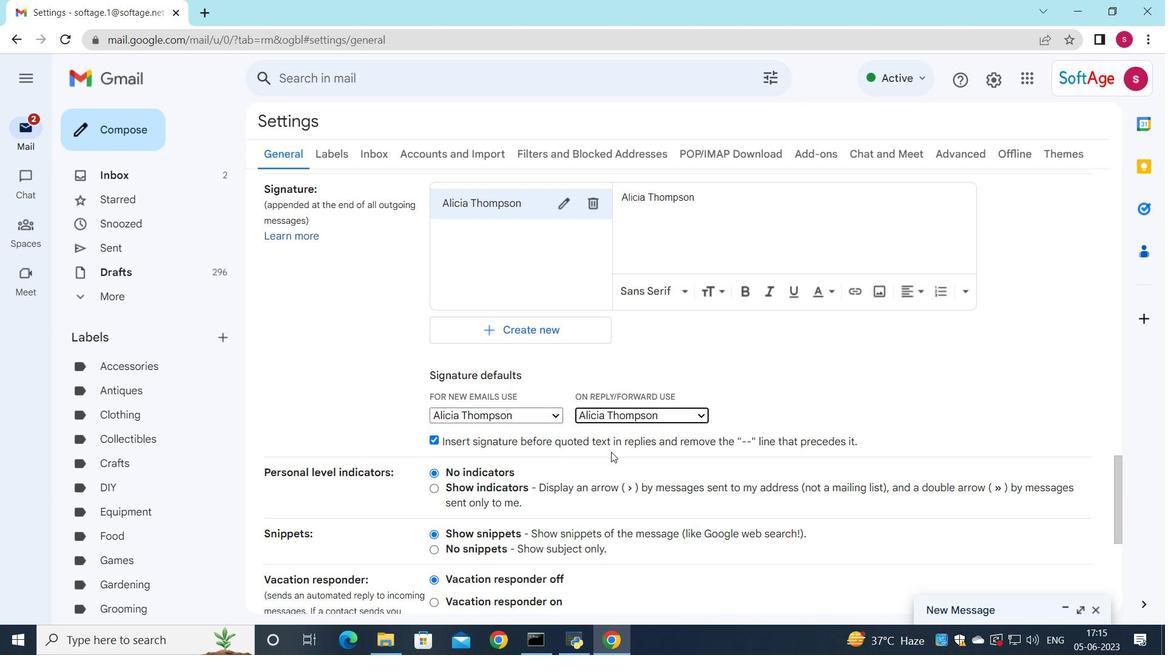 
Action: Mouse scrolled (611, 451) with delta (0, 0)
Screenshot: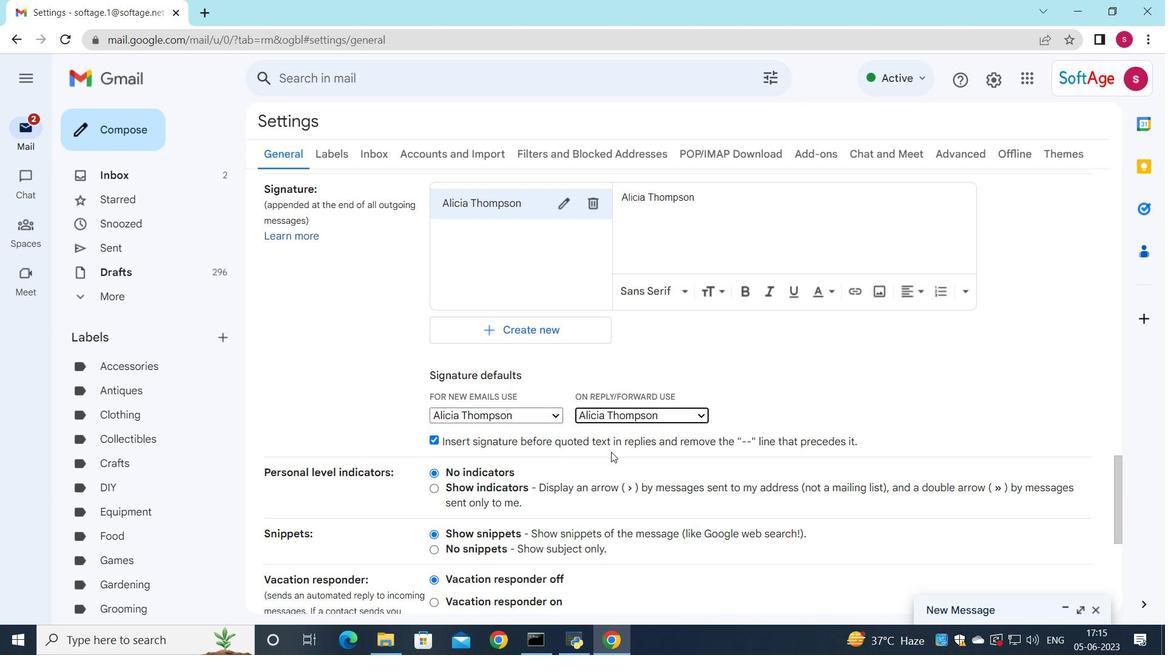 
Action: Mouse scrolled (611, 451) with delta (0, 0)
Screenshot: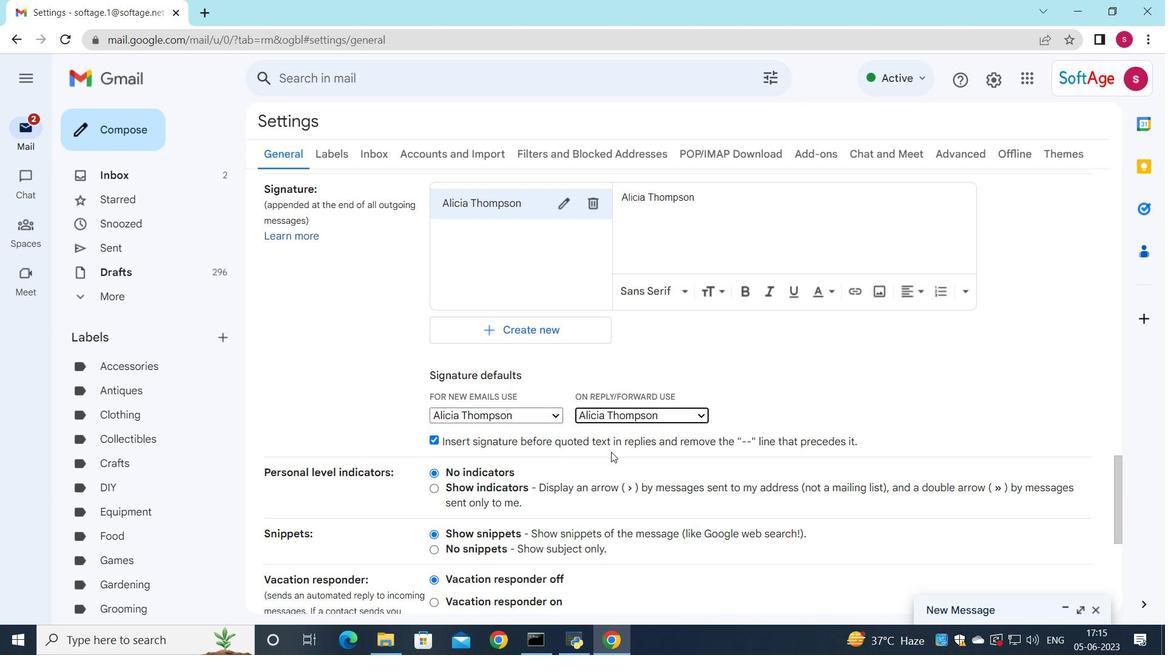 
Action: Mouse scrolled (611, 451) with delta (0, 0)
Screenshot: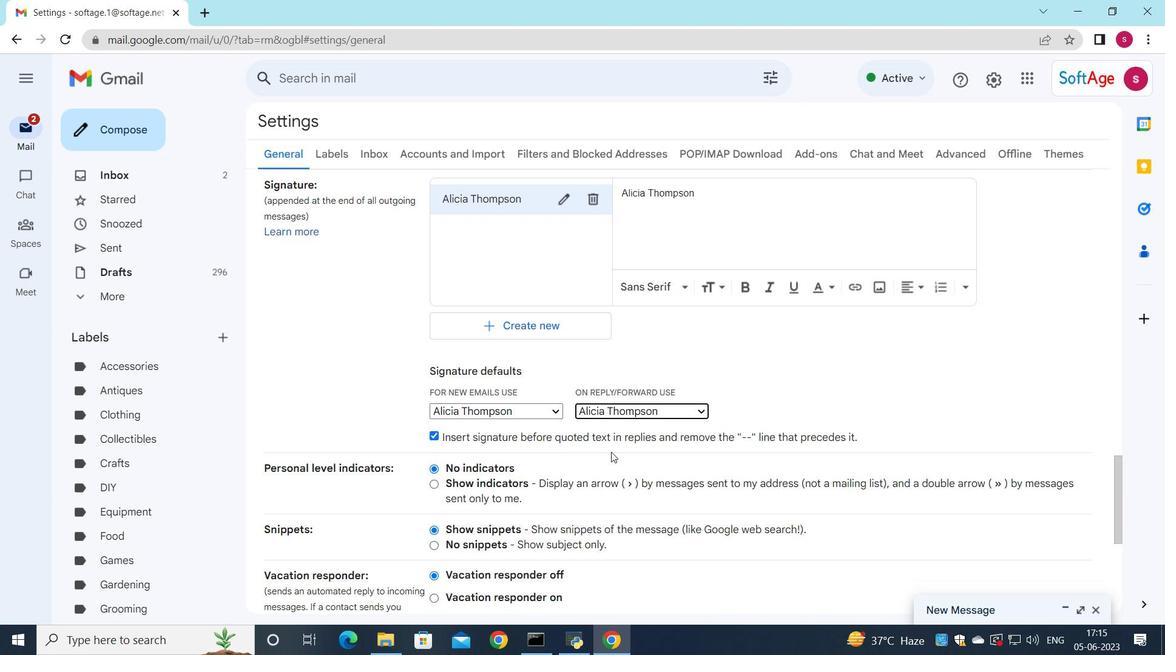 
Action: Mouse moved to (655, 577)
Screenshot: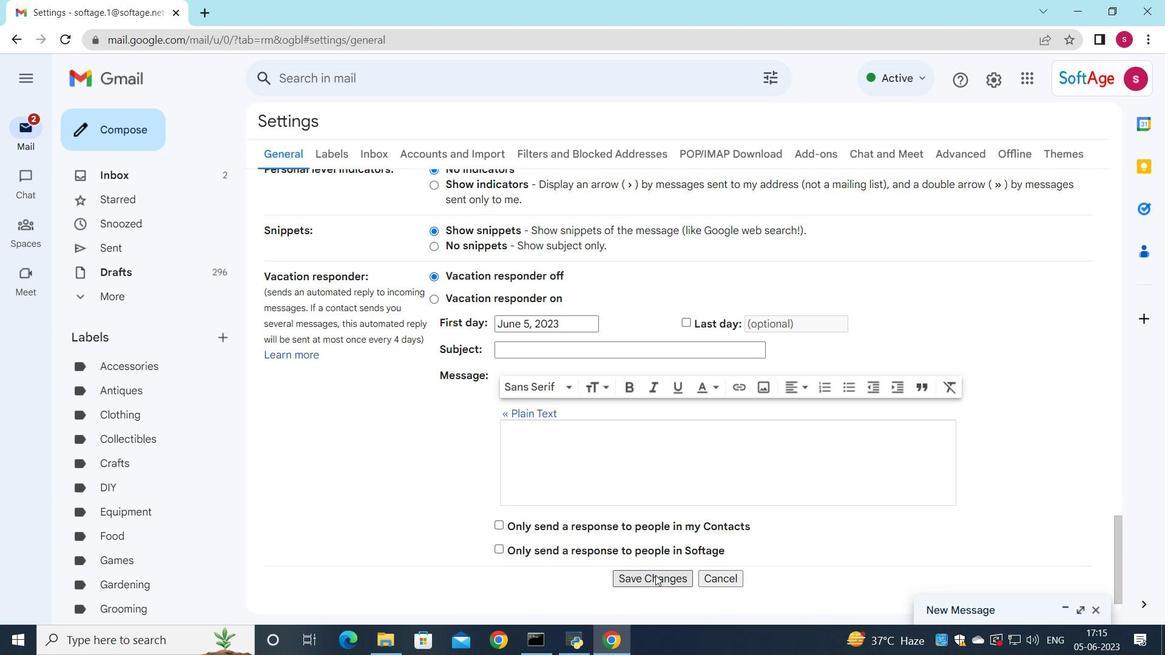 
Action: Mouse pressed left at (655, 577)
Screenshot: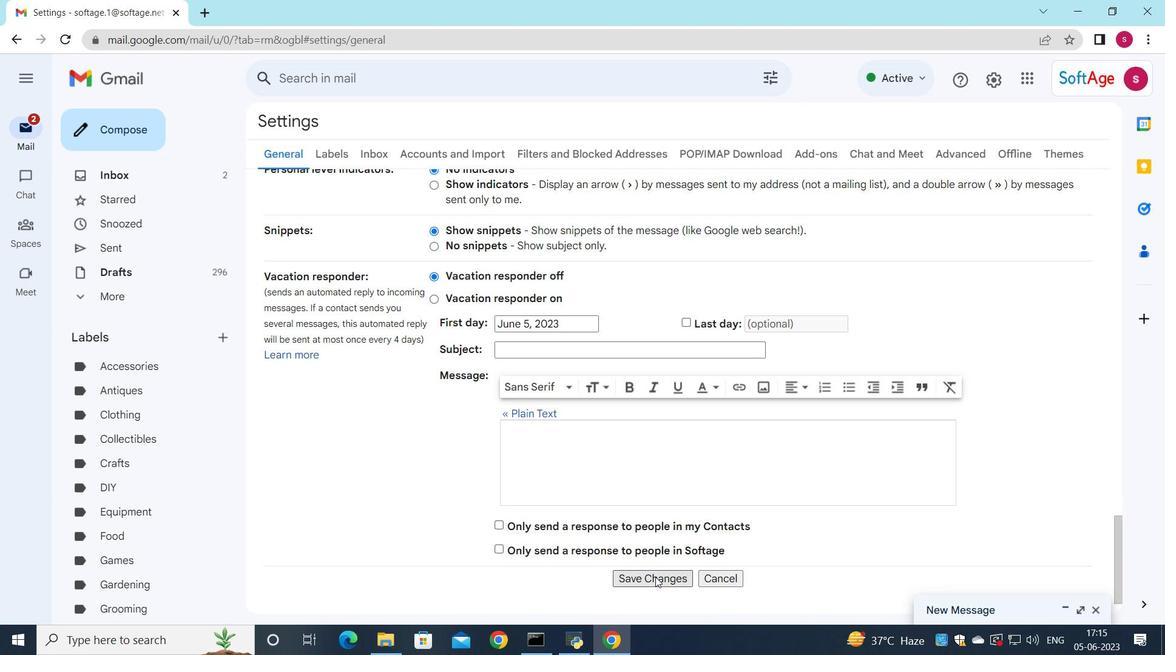 
Action: Mouse moved to (267, 458)
Screenshot: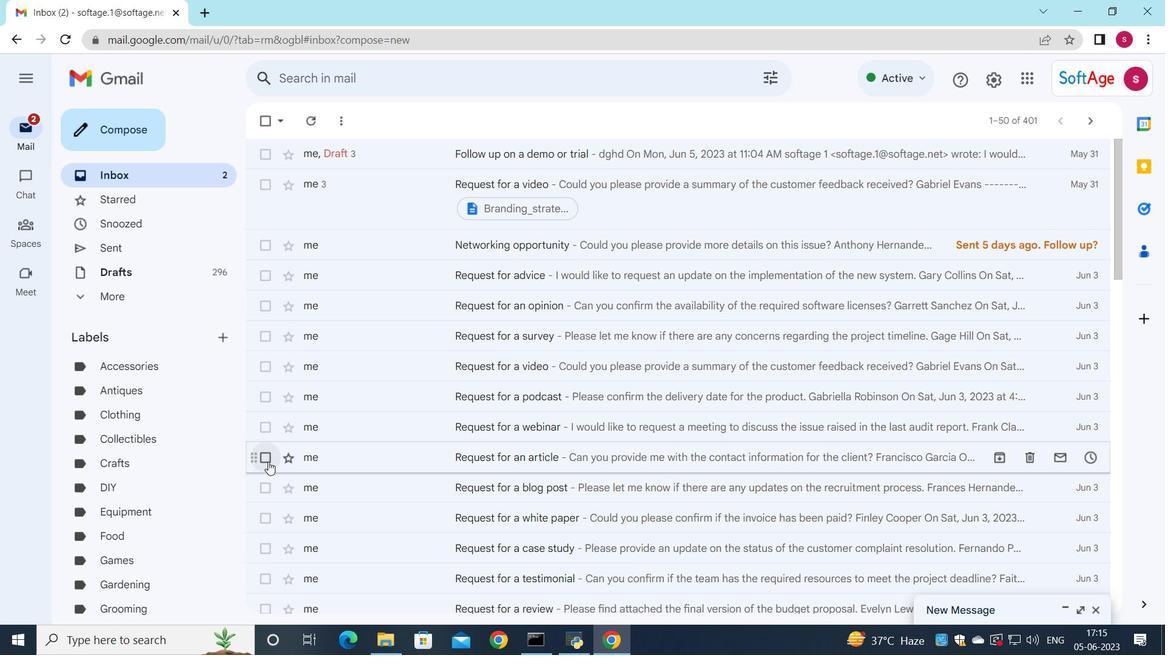 
Action: Mouse pressed left at (267, 458)
Screenshot: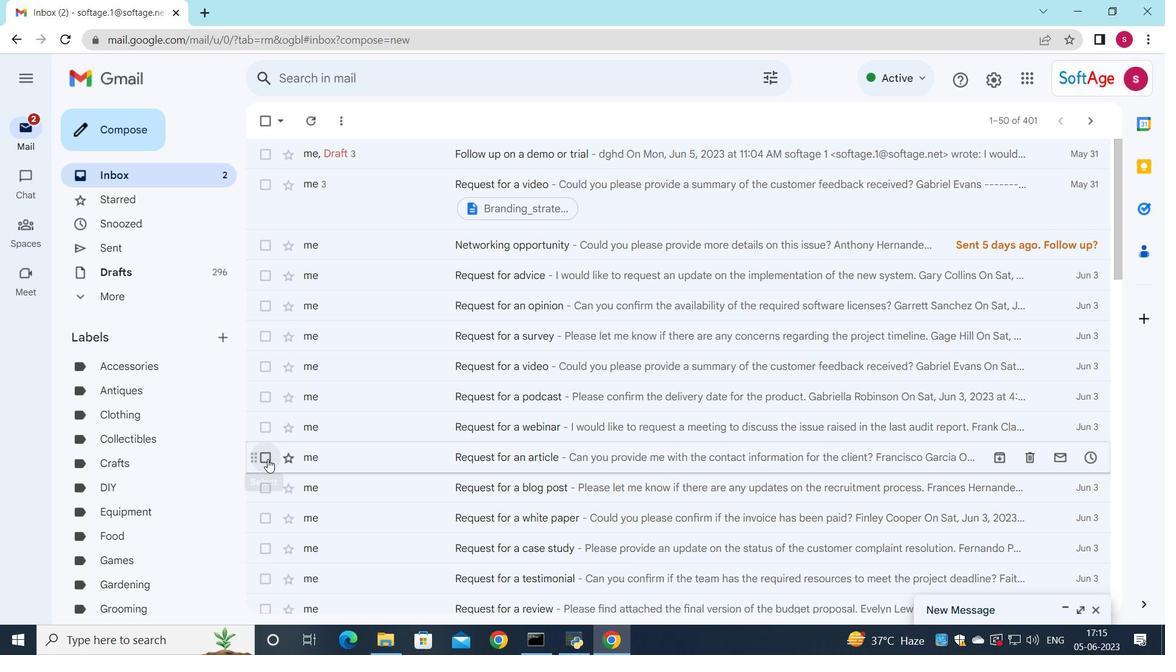 
Action: Mouse moved to (604, 123)
Screenshot: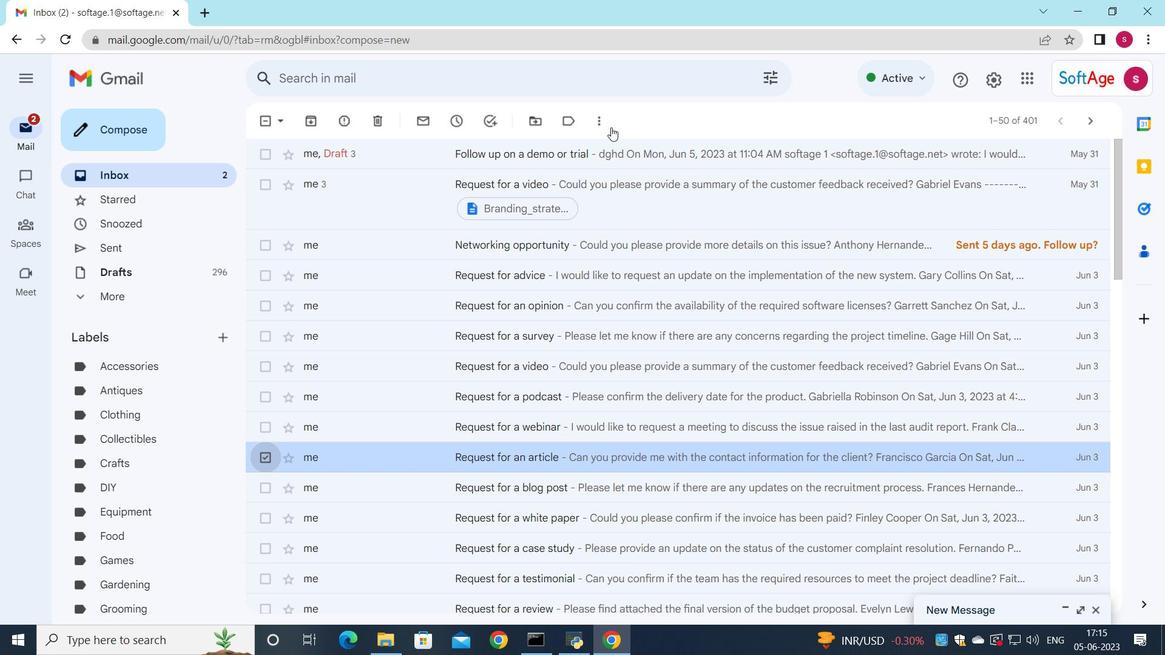 
Action: Mouse pressed left at (604, 123)
Screenshot: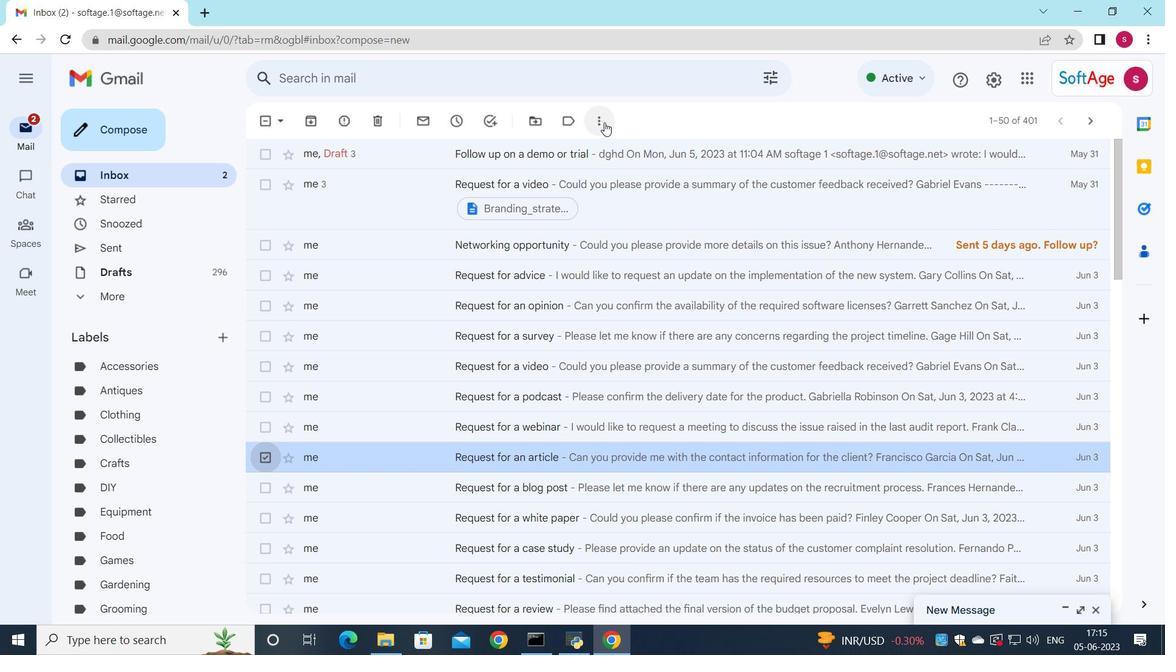 
Action: Mouse moved to (648, 260)
Screenshot: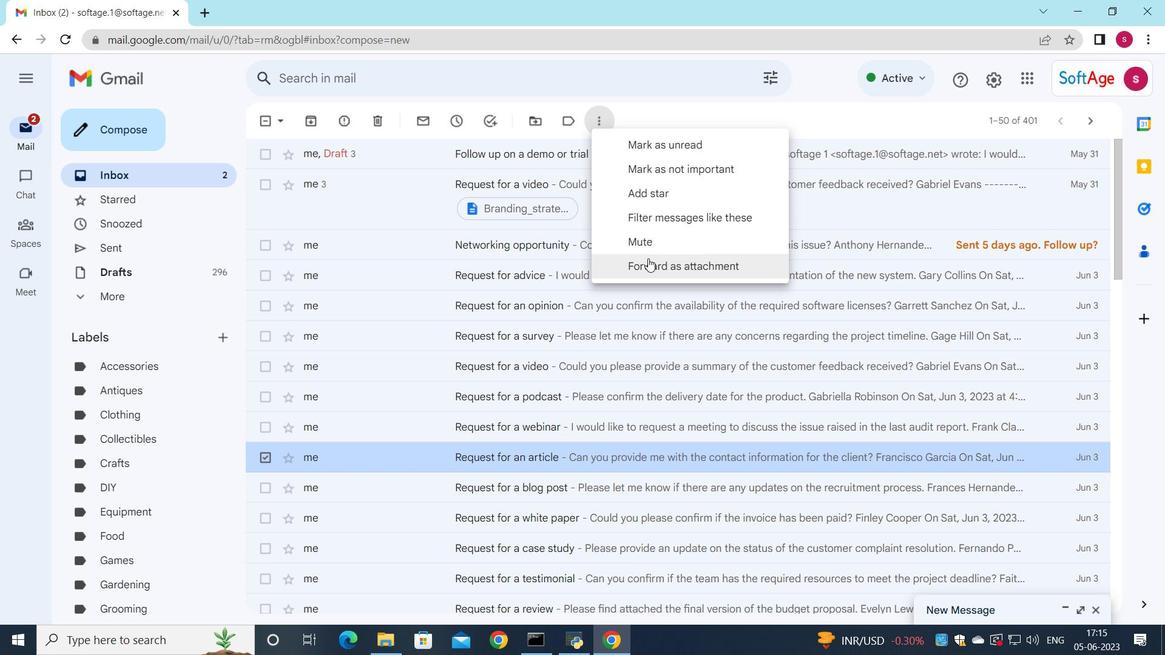 
Action: Mouse pressed left at (648, 260)
Screenshot: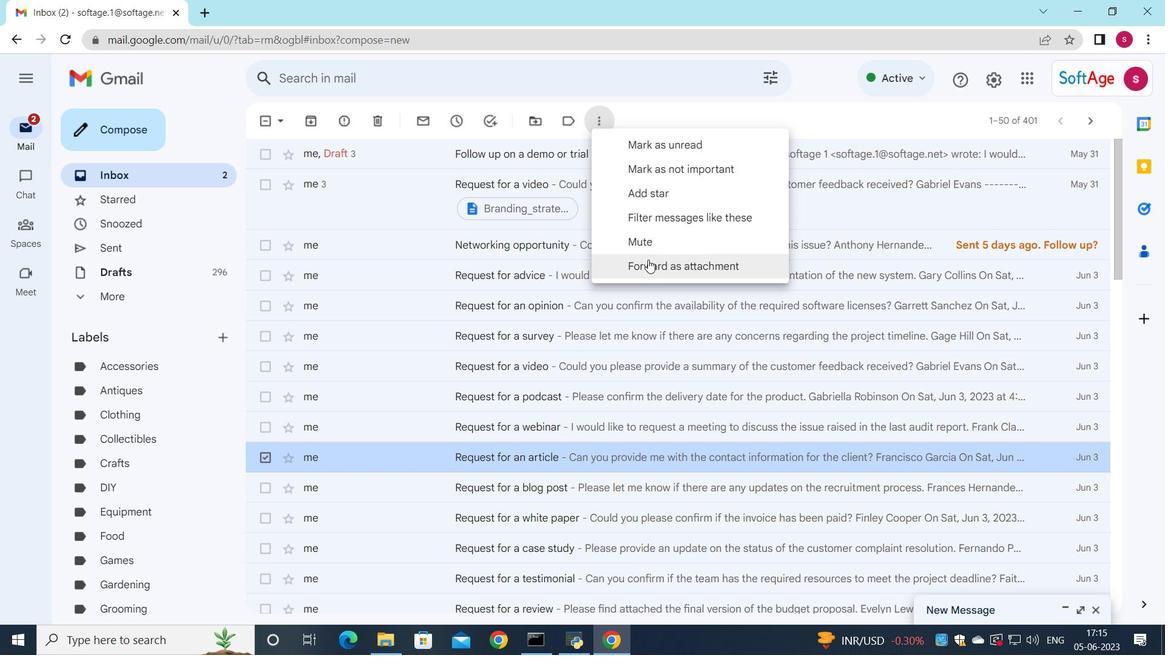 
Action: Mouse moved to (603, 257)
Screenshot: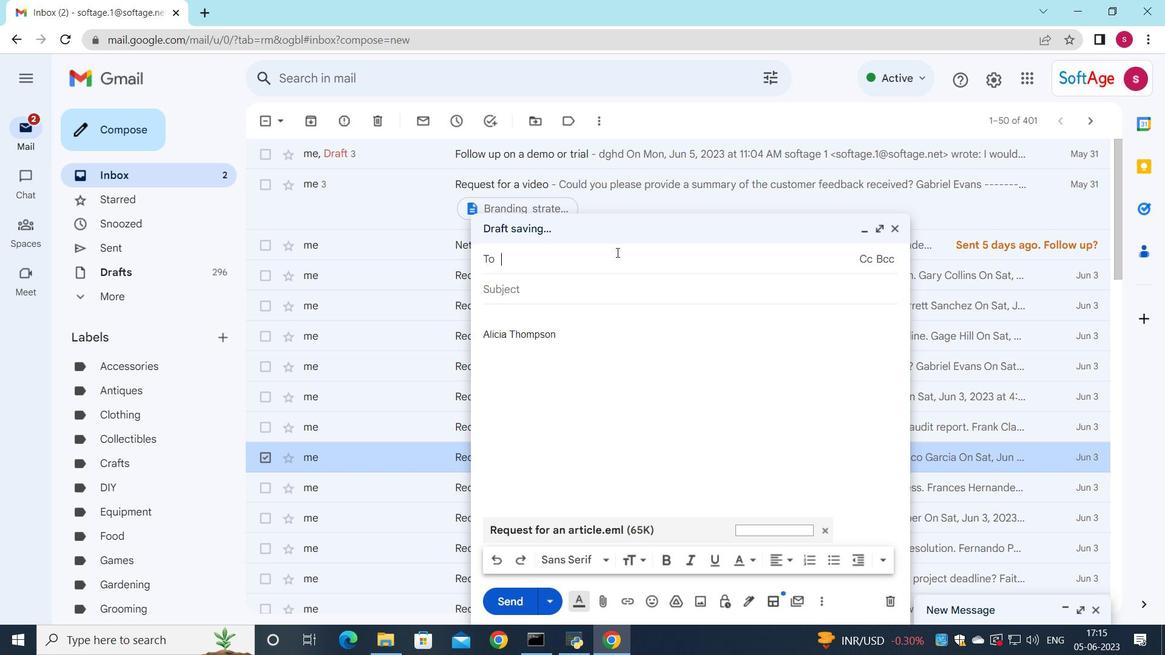 
Action: Key pressed s
Screenshot: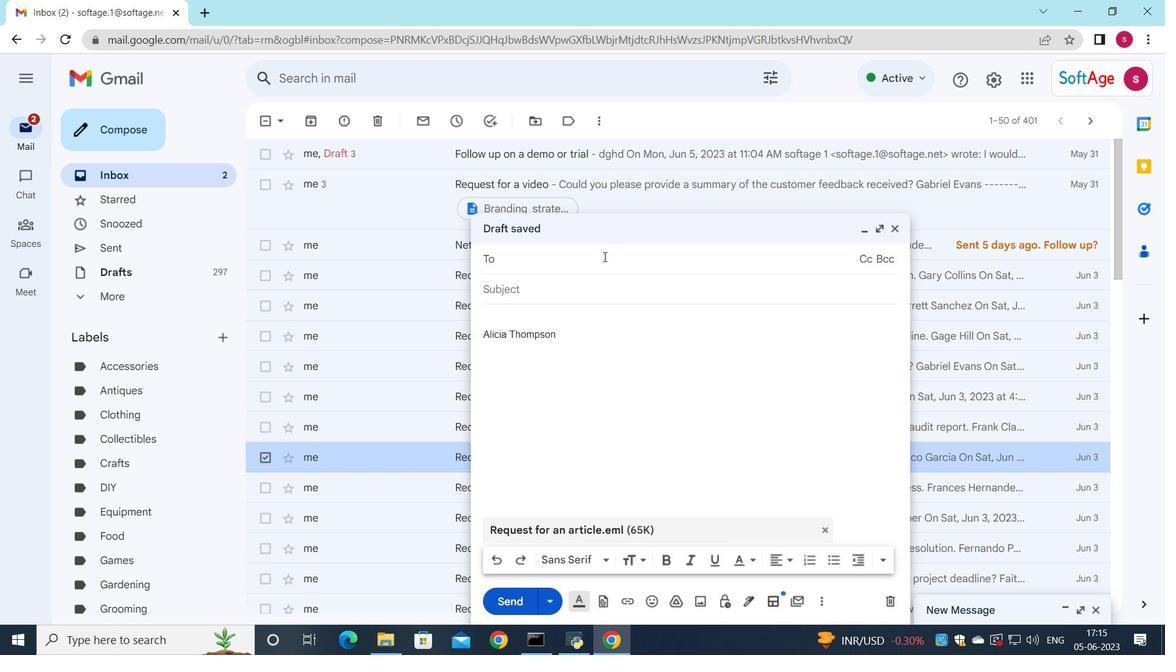 
Action: Mouse moved to (618, 580)
Screenshot: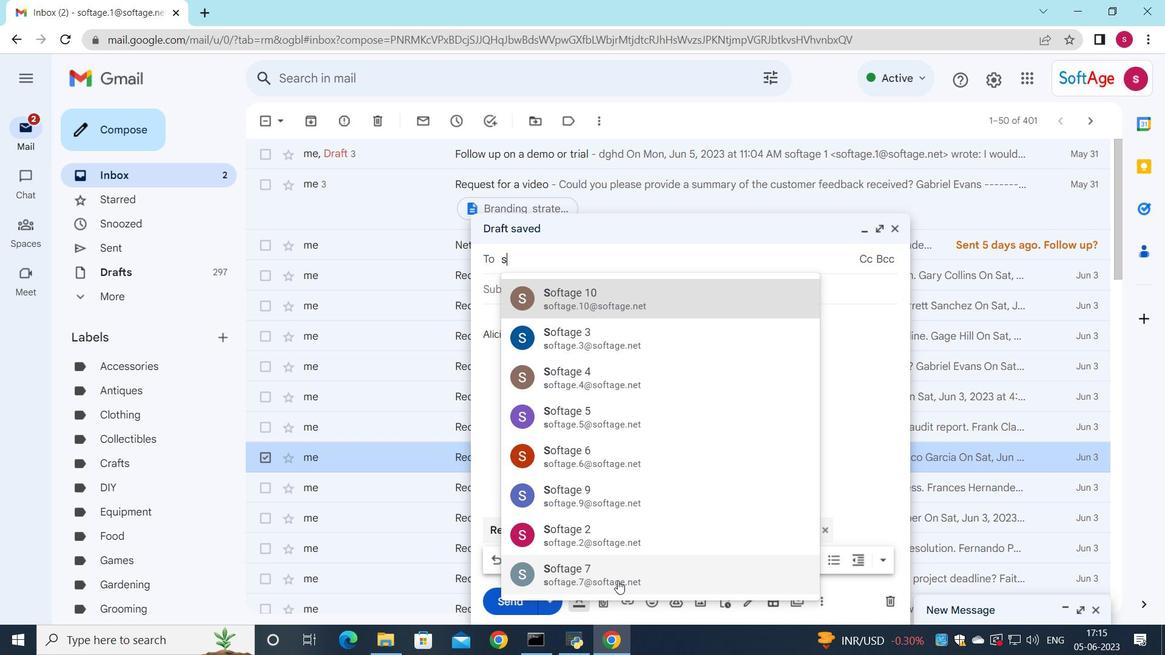 
Action: Mouse pressed left at (618, 580)
Screenshot: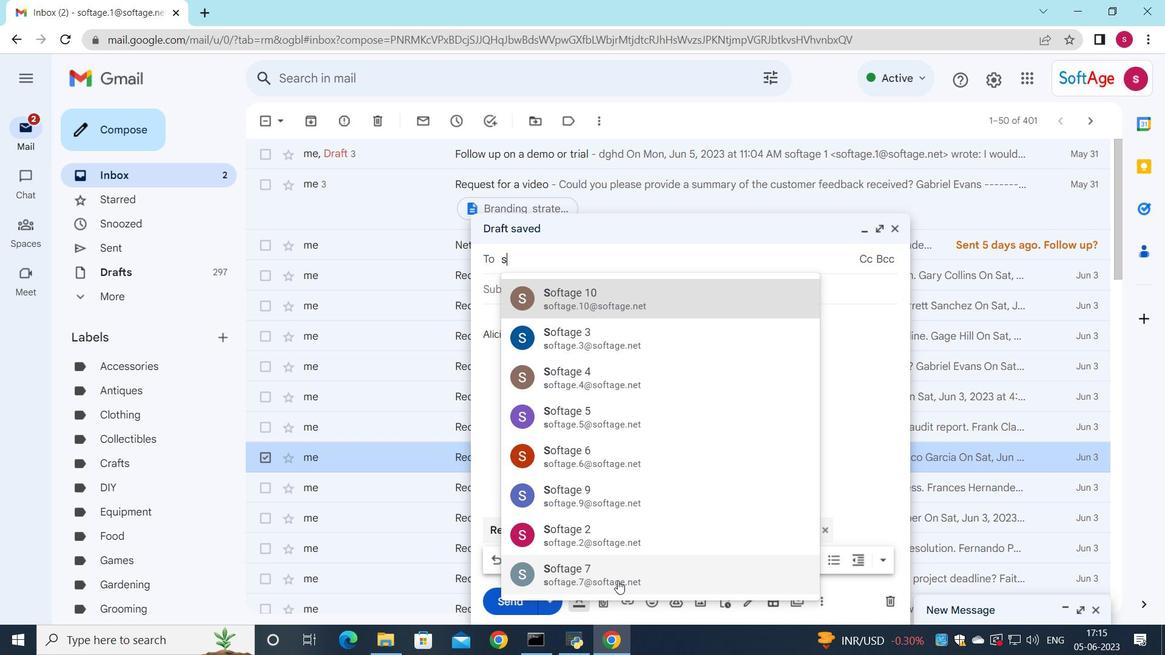 
Action: Mouse moved to (527, 303)
Screenshot: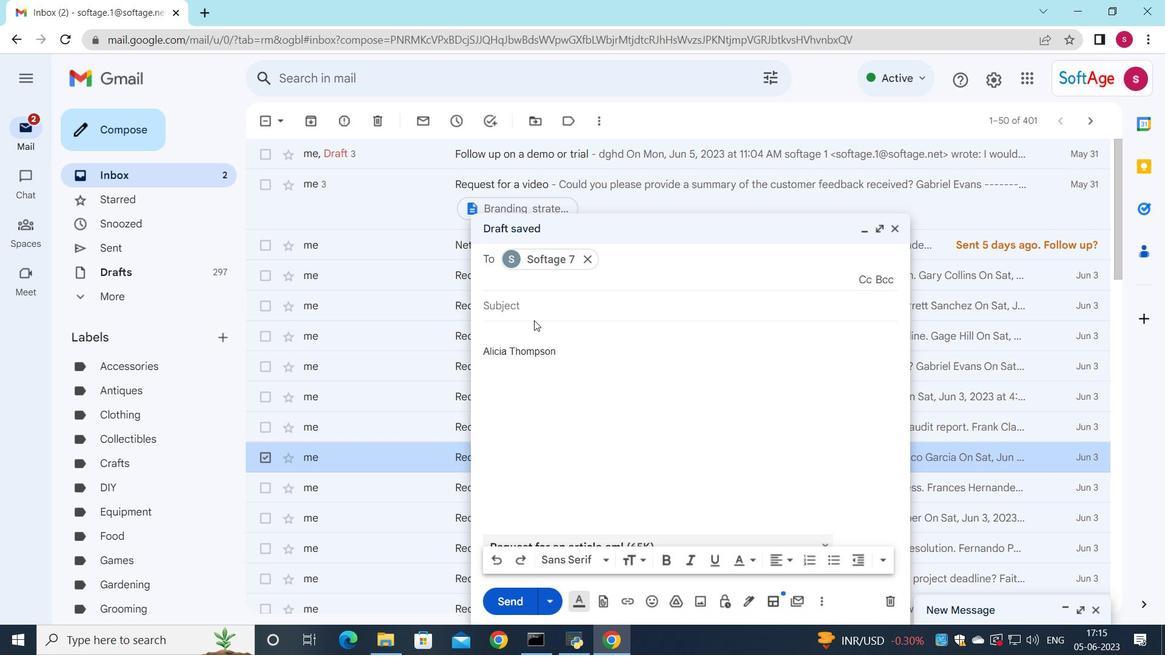
Action: Mouse pressed left at (527, 303)
Screenshot: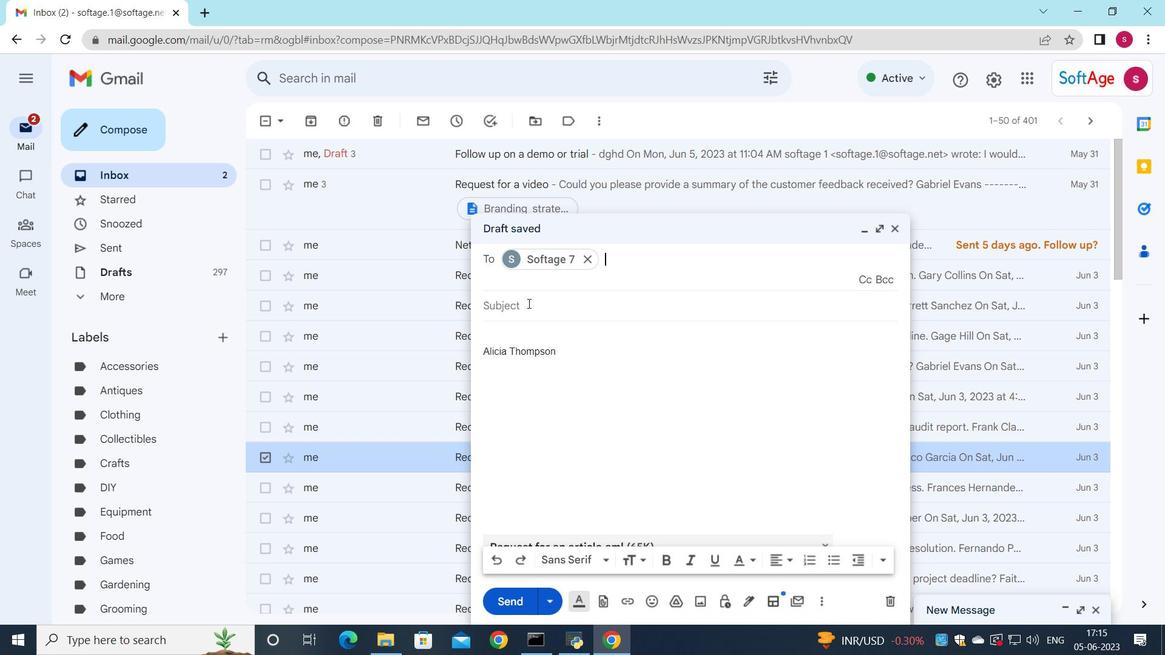 
Action: Key pressed <Key.shift>Urgent<Key.space>matter
Screenshot: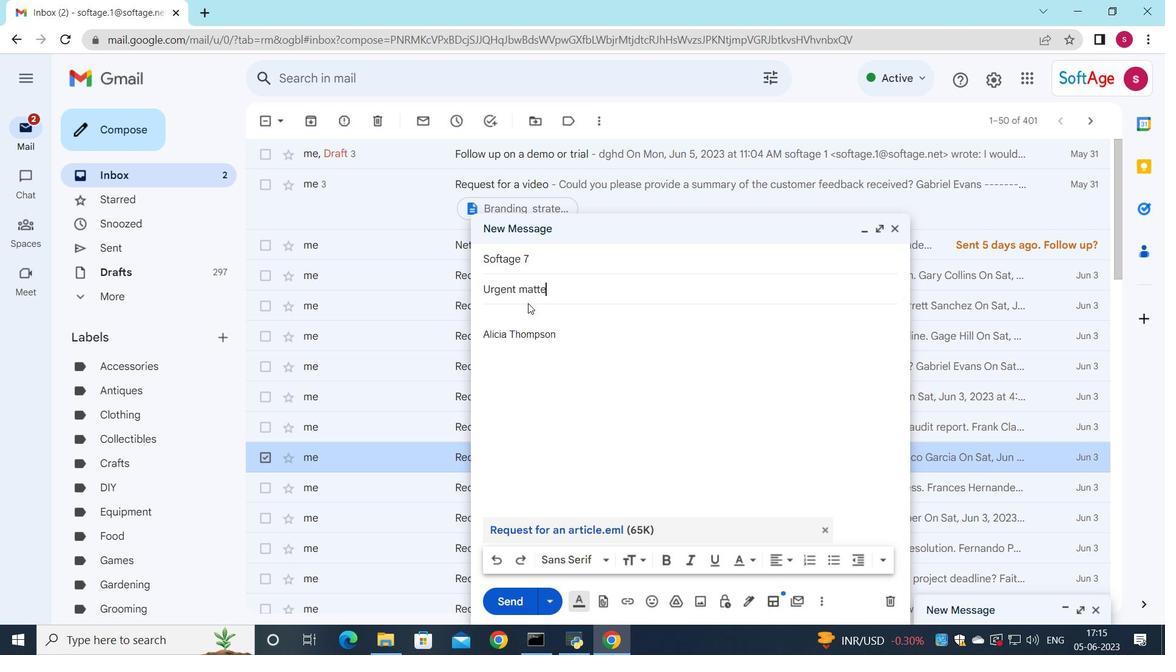 
Action: Mouse moved to (523, 310)
Screenshot: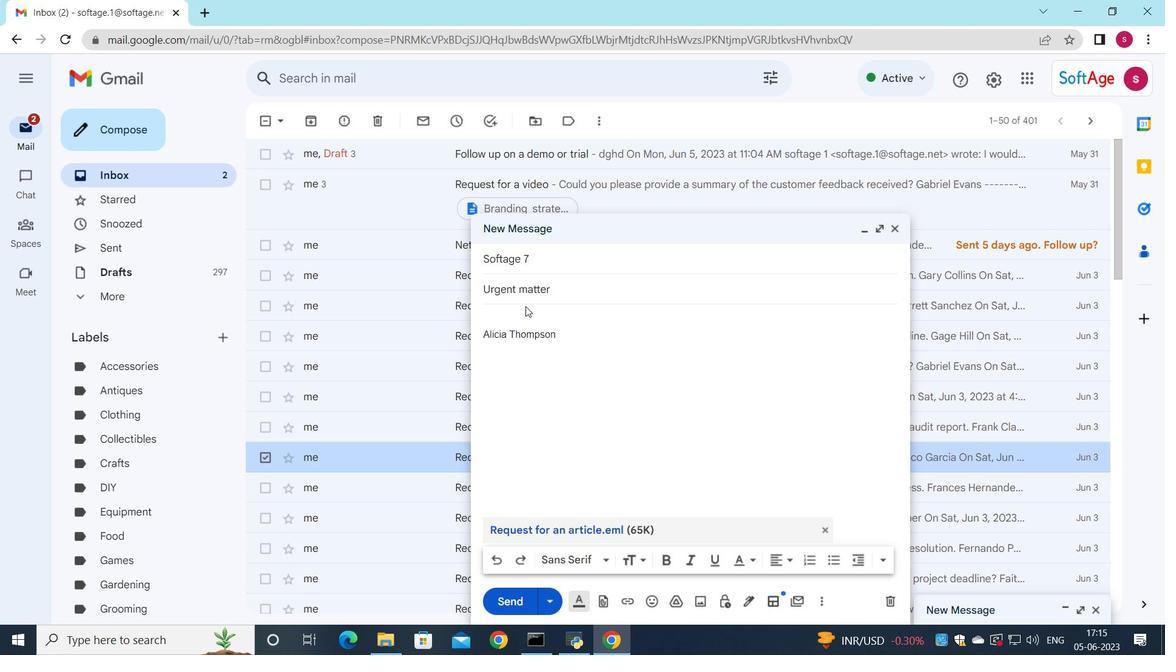 
Action: Mouse pressed left at (523, 310)
Screenshot: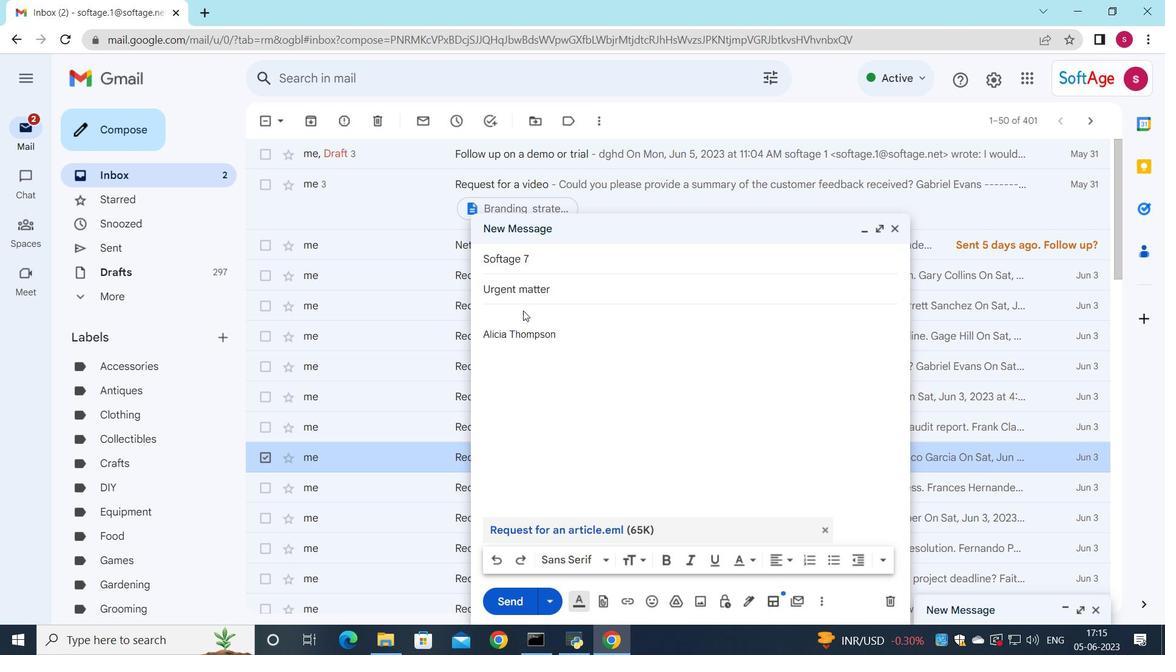 
Action: Key pressed <Key.shift>Can<Key.space>you<Key.space>pro
Screenshot: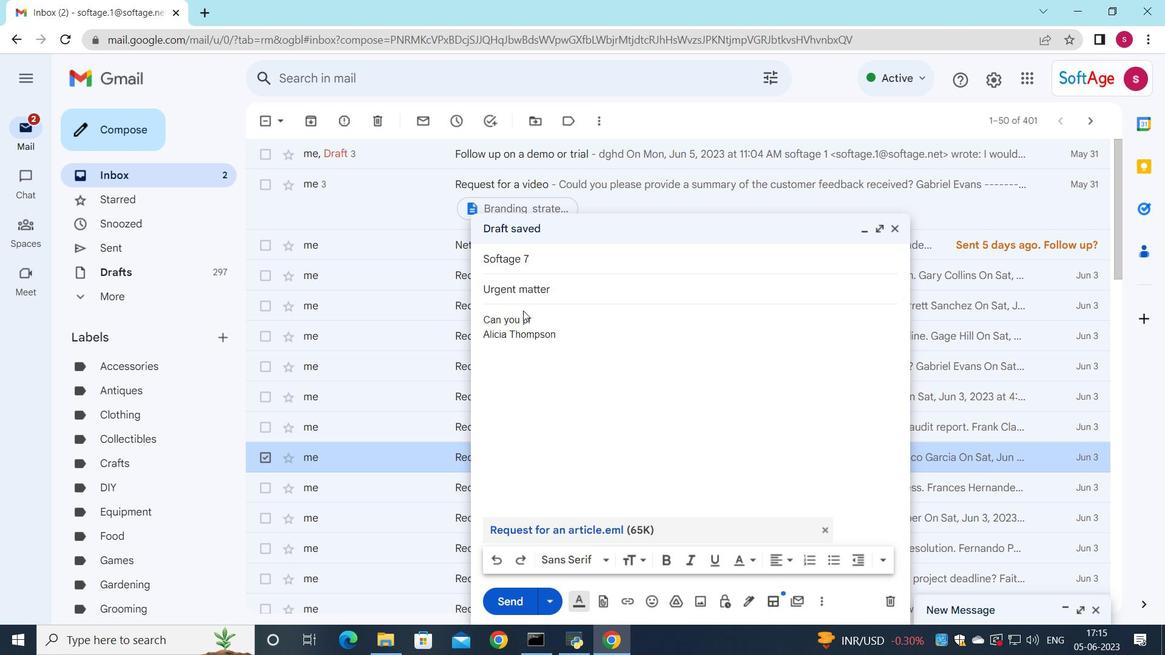 
Action: Mouse moved to (447, 237)
Screenshot: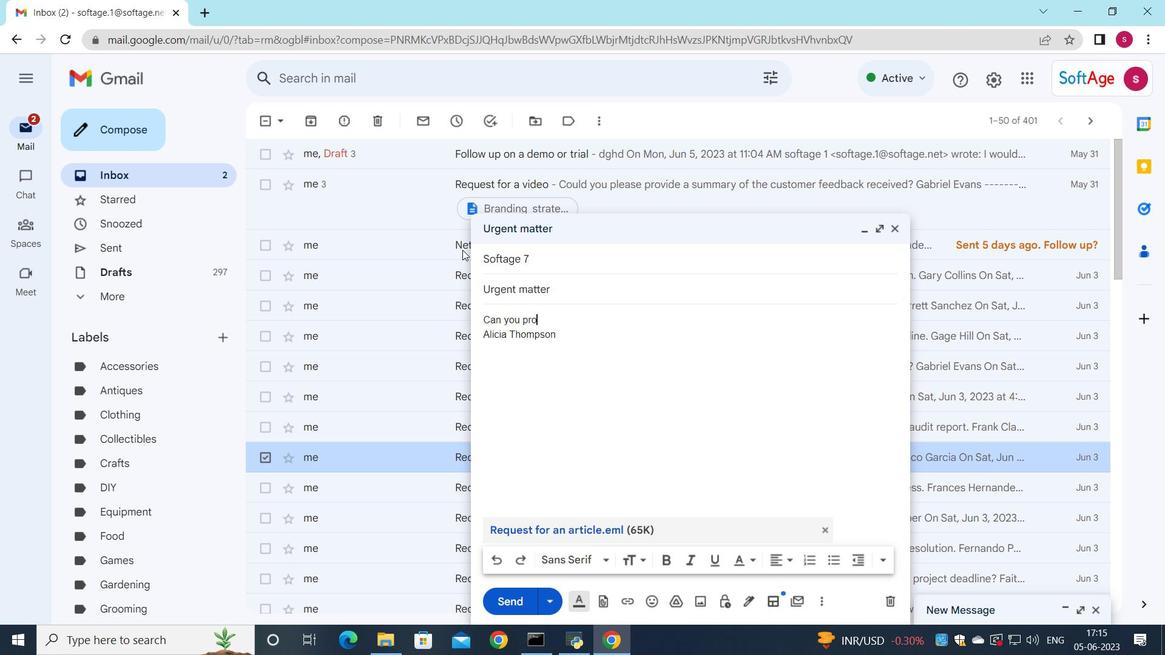 
Action: Key pressed vide<Key.space>an<Key.space>update<Key.space>on<Key.space>the<Key.space>status<Key.space>of<Key.space>the<Key.space>employee<Key.space>training<Key.space>program<Key.shift_r><Key.shift_r>?
Screenshot: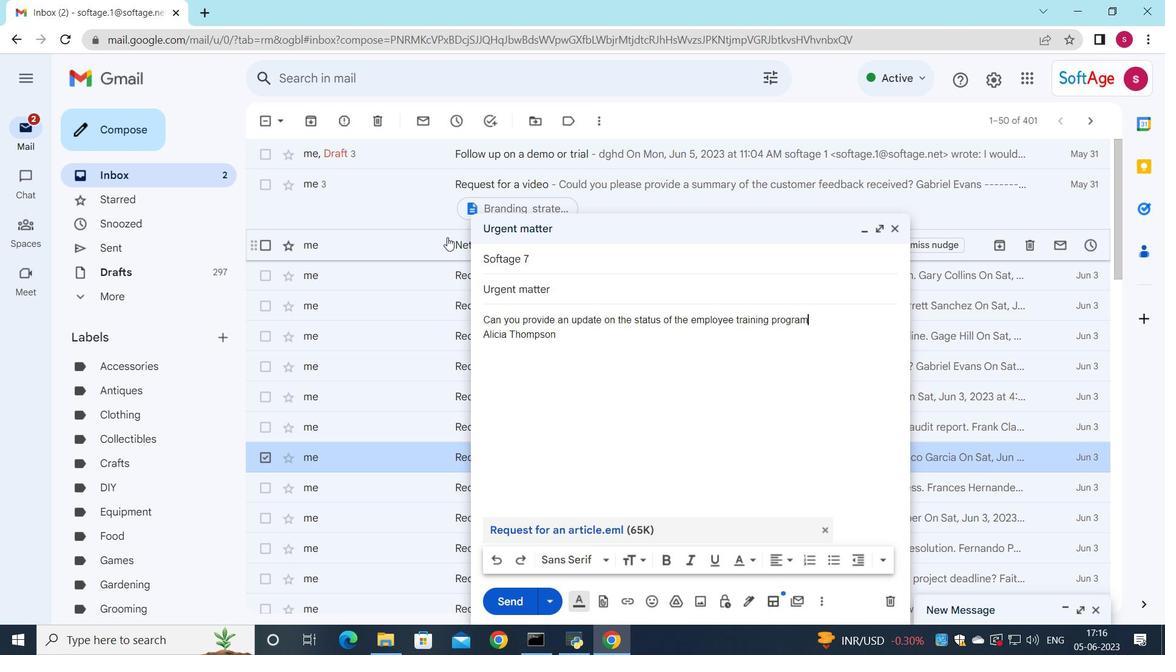 
Action: Mouse moved to (513, 606)
Screenshot: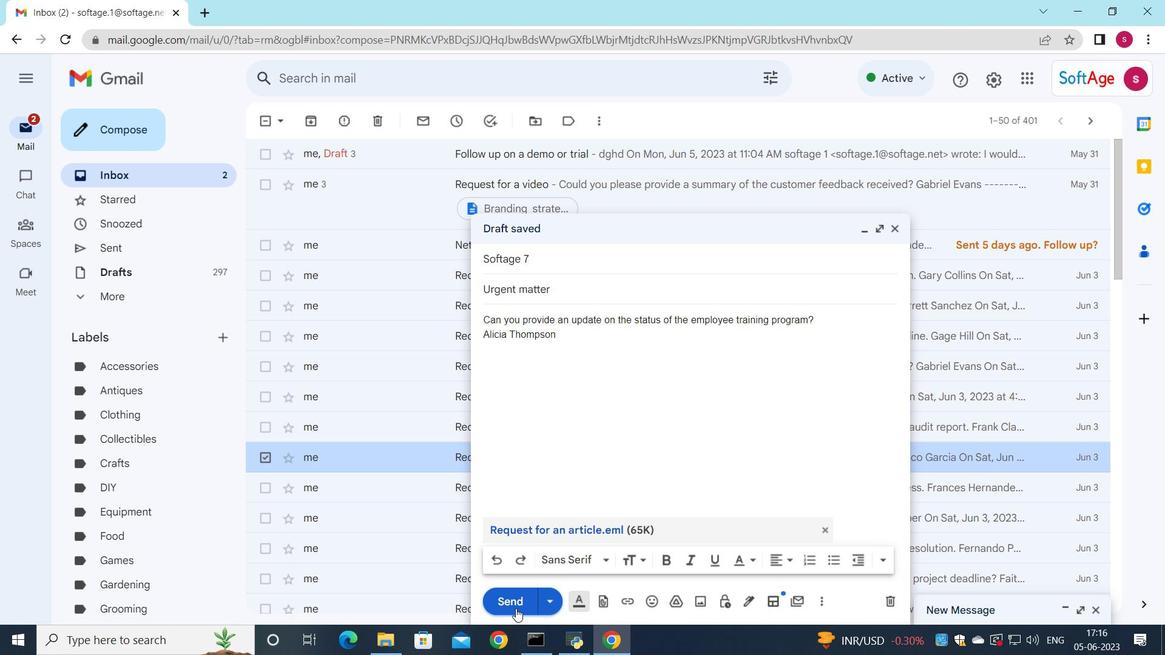 
Action: Mouse pressed left at (513, 606)
Screenshot: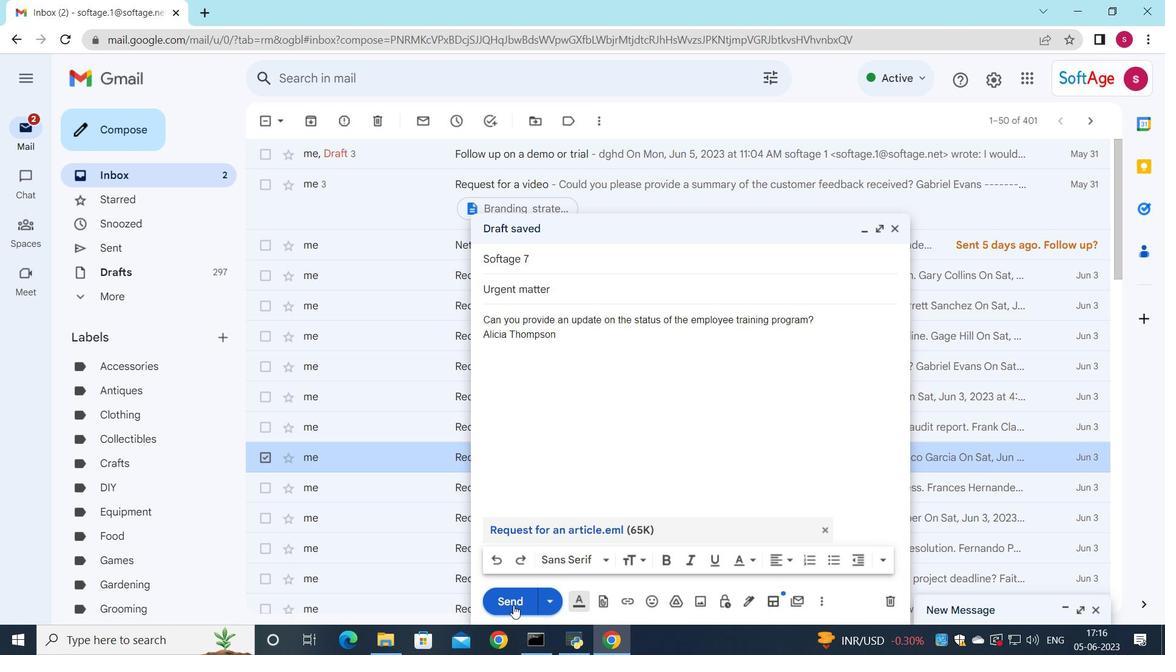 
Action: Mouse moved to (561, 387)
Screenshot: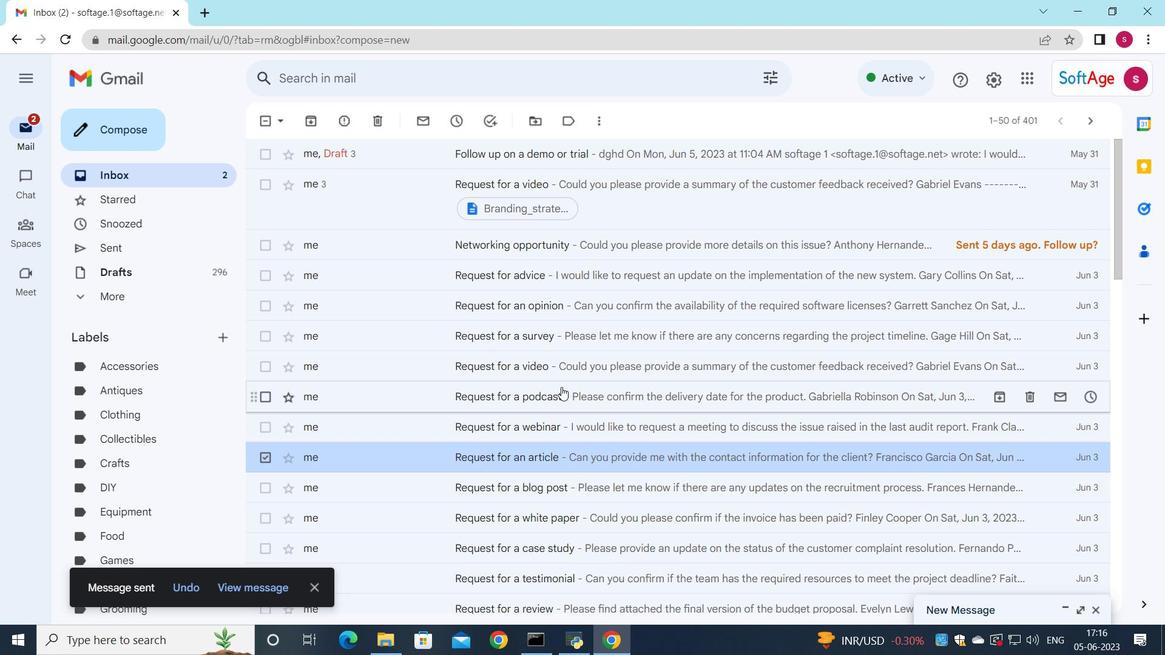 
